 Task: Search one way flight ticket for 3 adults, 3 children in premium economy from Prescott: Prescott Municipal Airport (ernest A. Love Field) to Greensboro: Piedmont Triad International Airport on 5-1-2023. Choice of flights is Frontier. Number of bags: 1 carry on bag. Price is upto 108000. Outbound departure time preference is 20:00.
Action: Mouse moved to (206, 187)
Screenshot: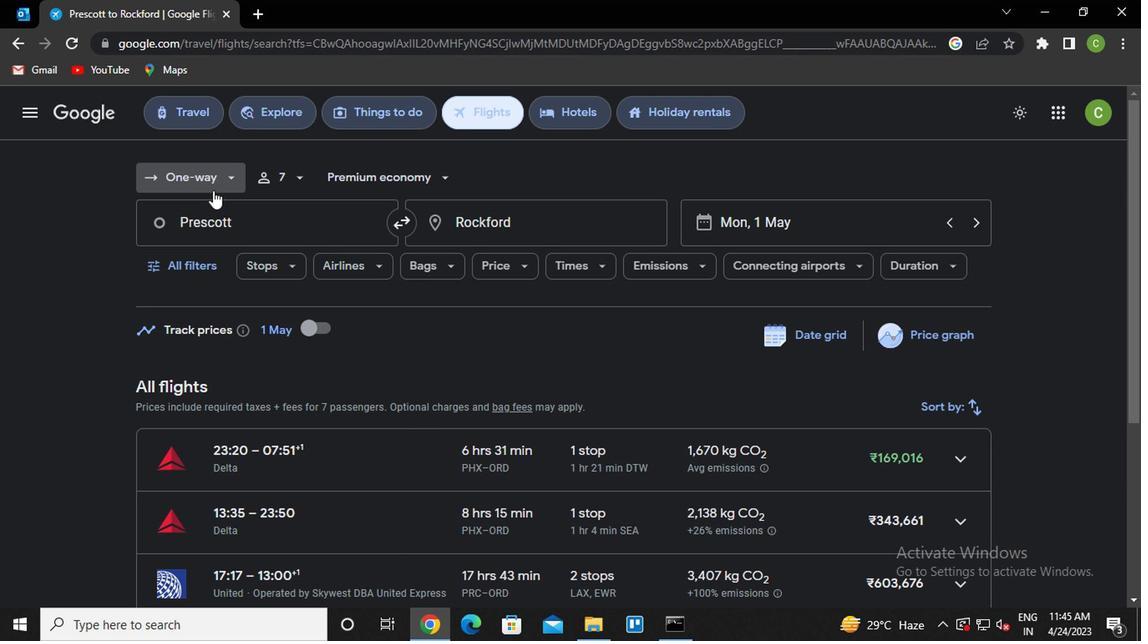 
Action: Mouse pressed left at (206, 187)
Screenshot: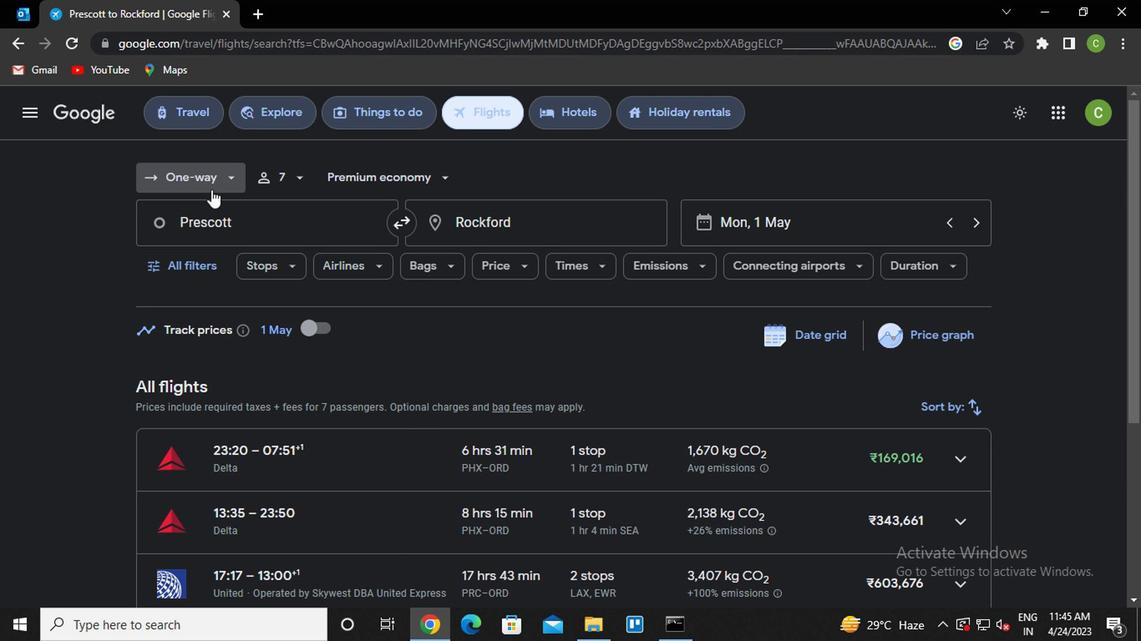 
Action: Mouse moved to (199, 252)
Screenshot: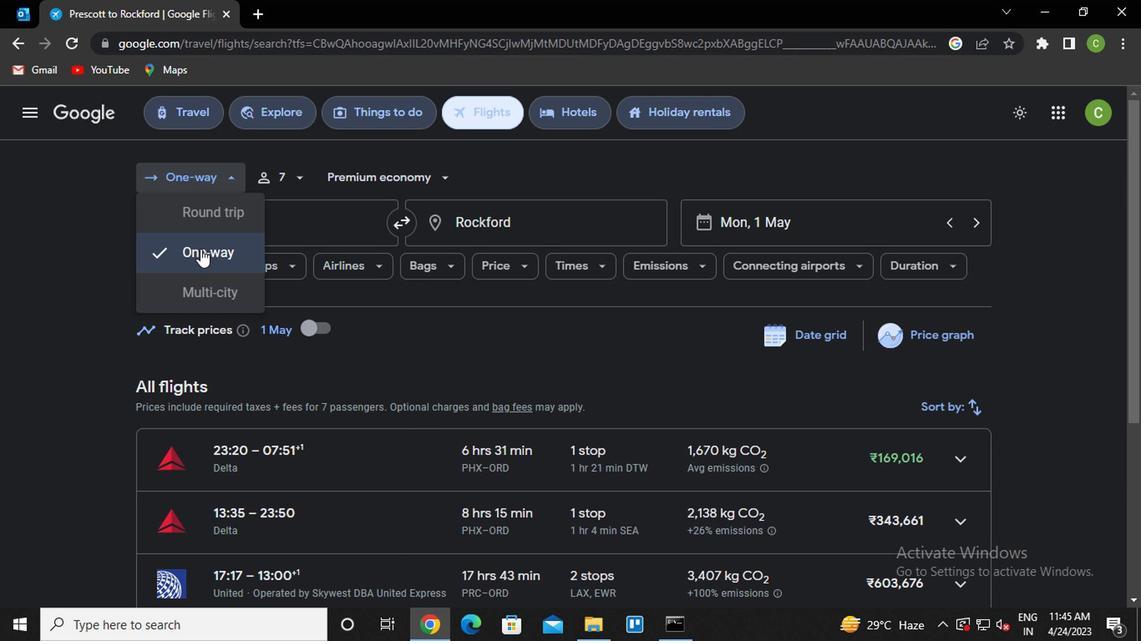 
Action: Mouse pressed left at (199, 252)
Screenshot: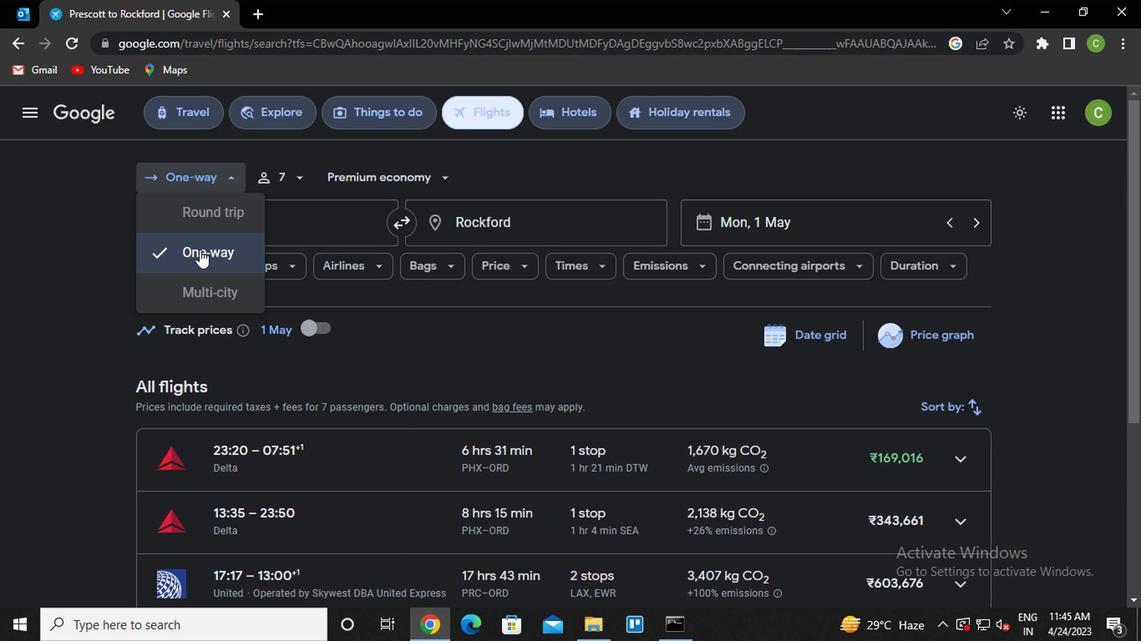 
Action: Mouse moved to (284, 183)
Screenshot: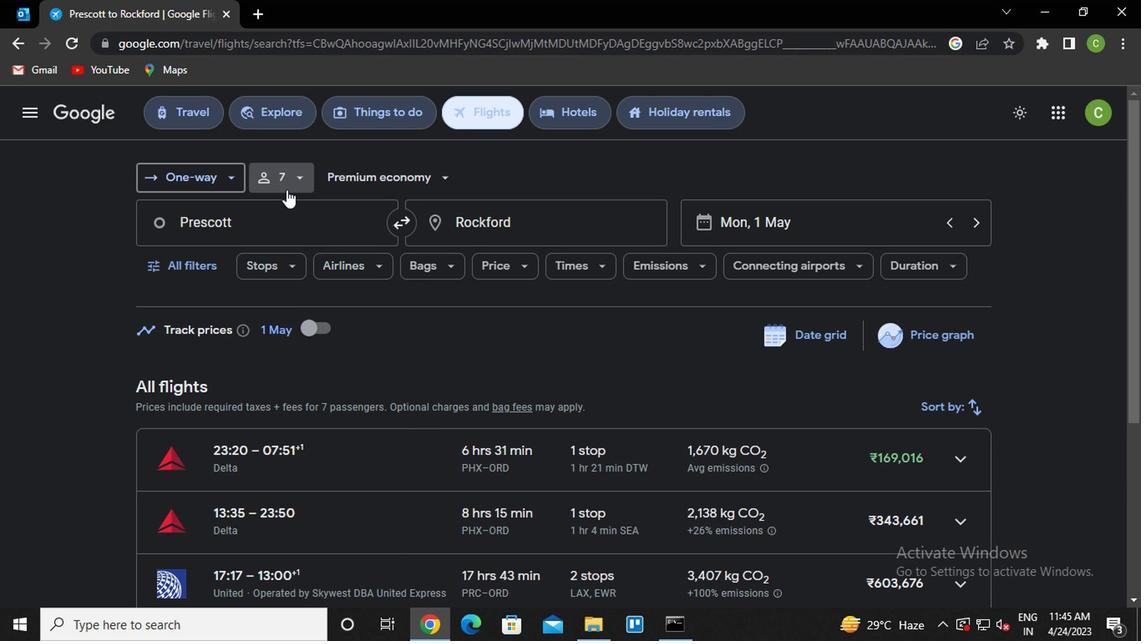 
Action: Mouse pressed left at (284, 183)
Screenshot: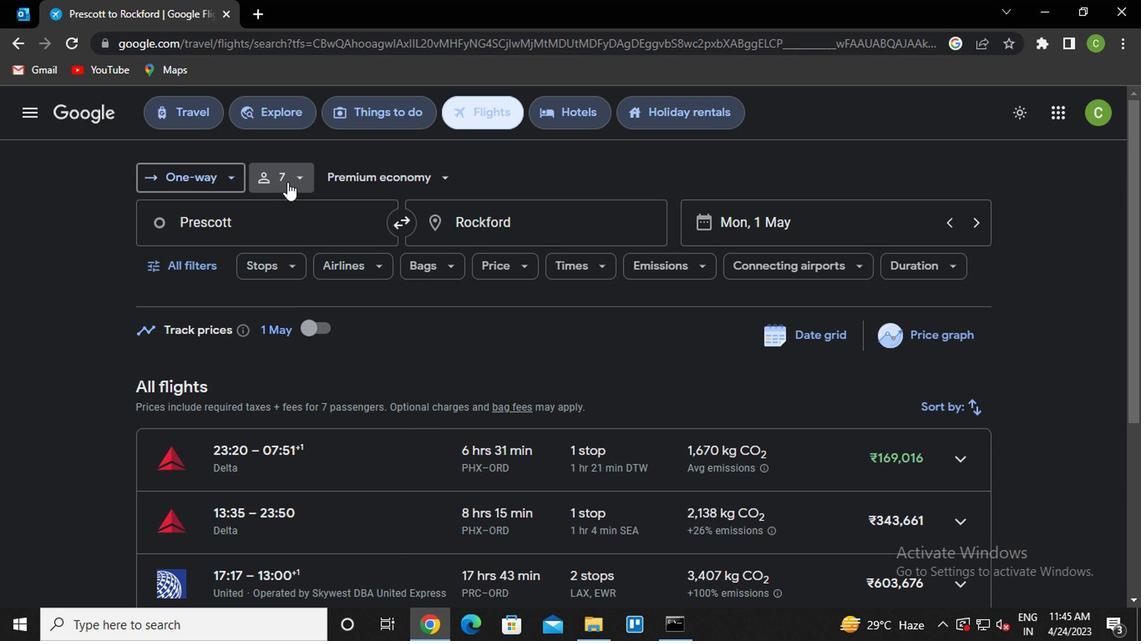 
Action: Mouse moved to (415, 218)
Screenshot: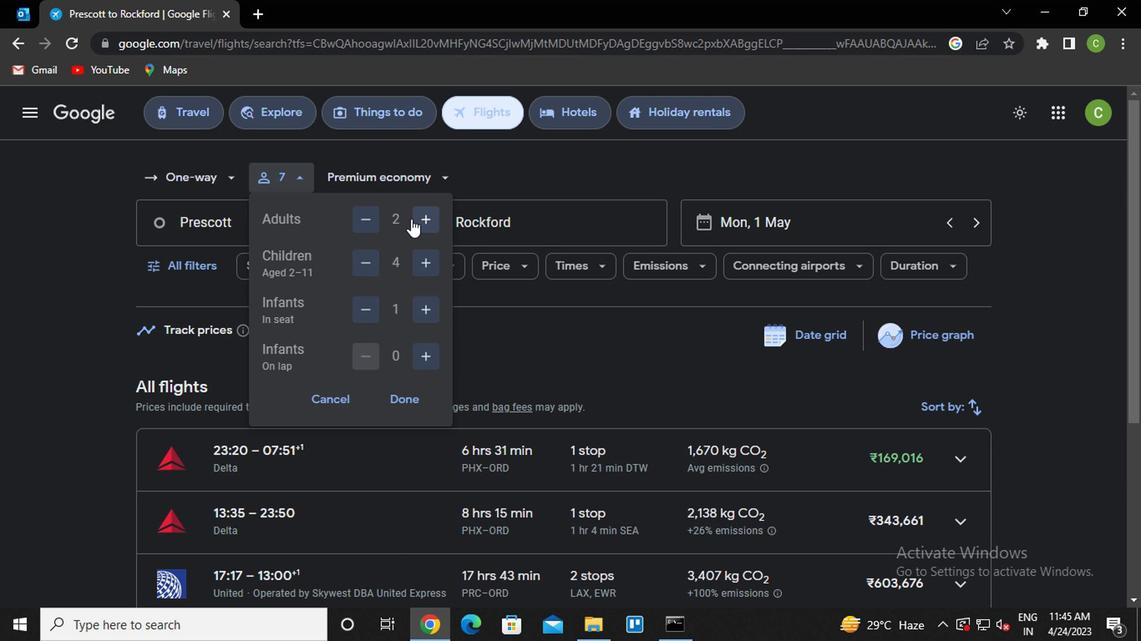 
Action: Mouse pressed left at (415, 218)
Screenshot: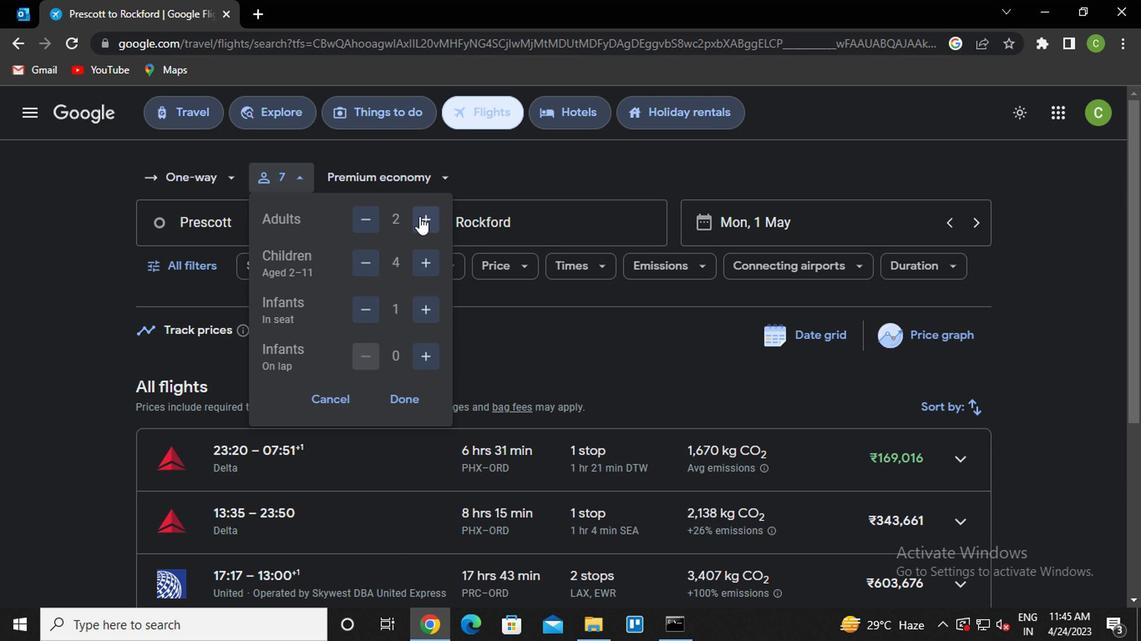 
Action: Mouse moved to (358, 266)
Screenshot: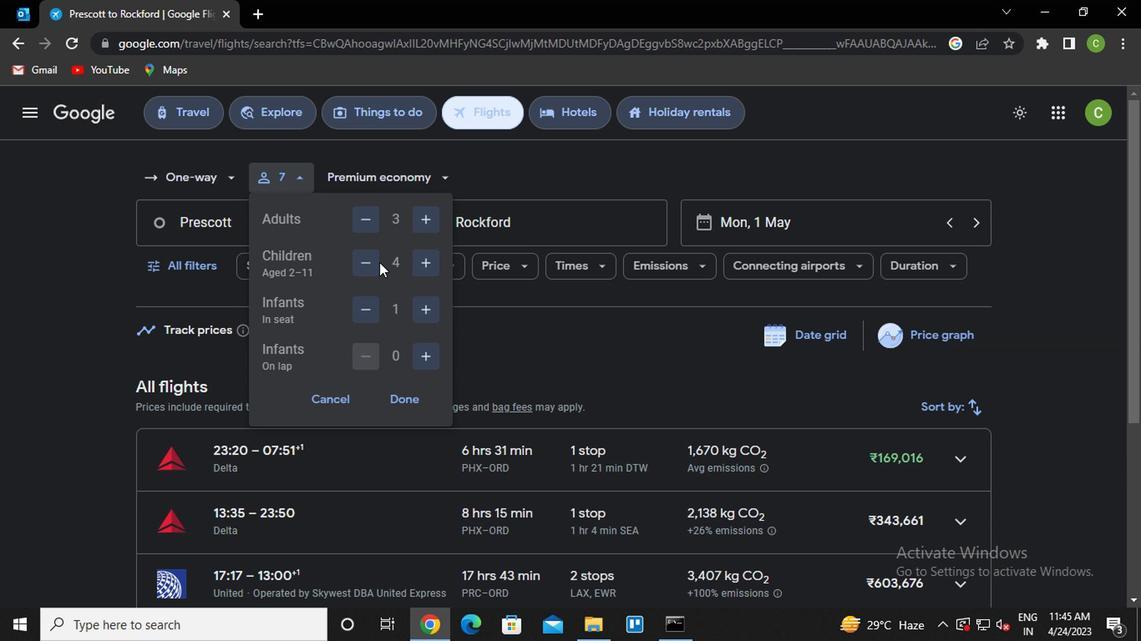 
Action: Mouse pressed left at (358, 266)
Screenshot: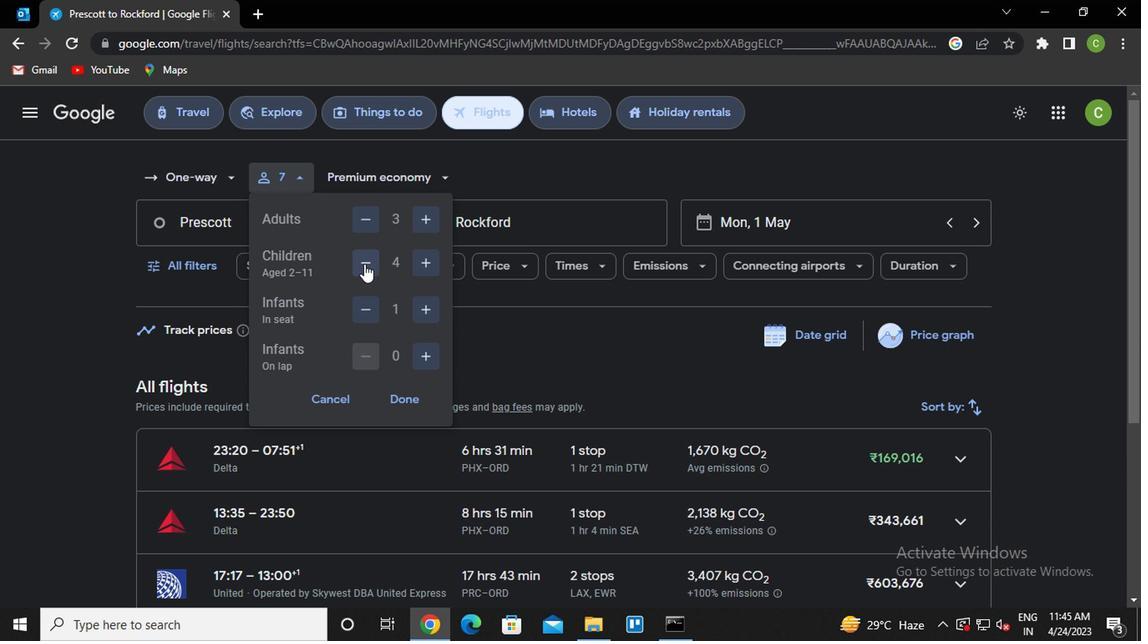 
Action: Mouse moved to (365, 309)
Screenshot: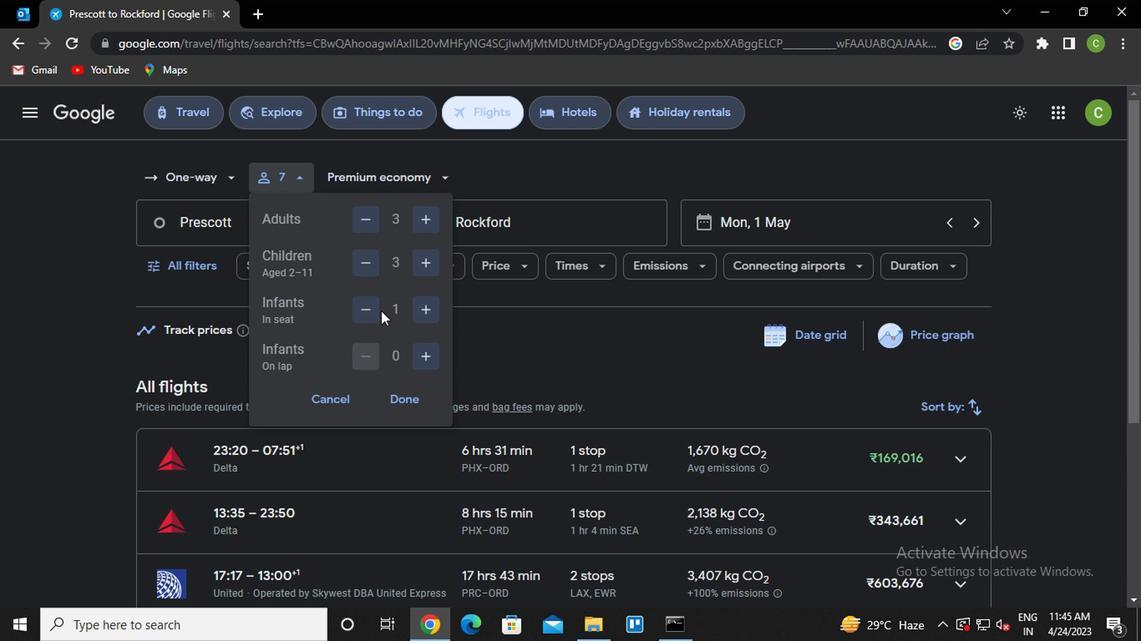 
Action: Mouse pressed left at (365, 309)
Screenshot: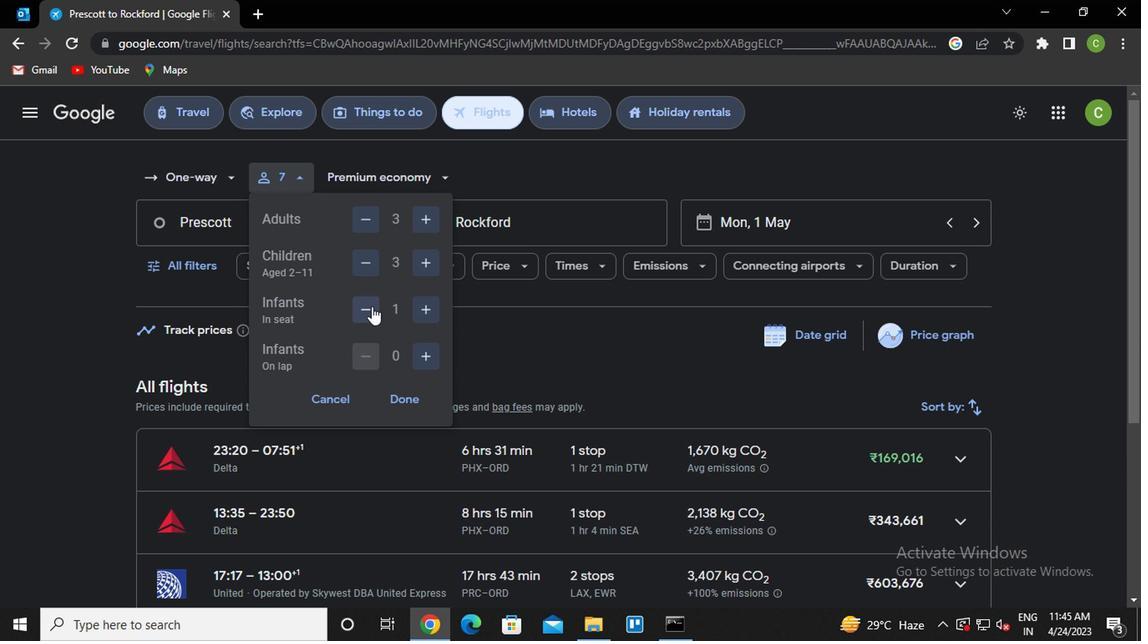 
Action: Mouse moved to (402, 408)
Screenshot: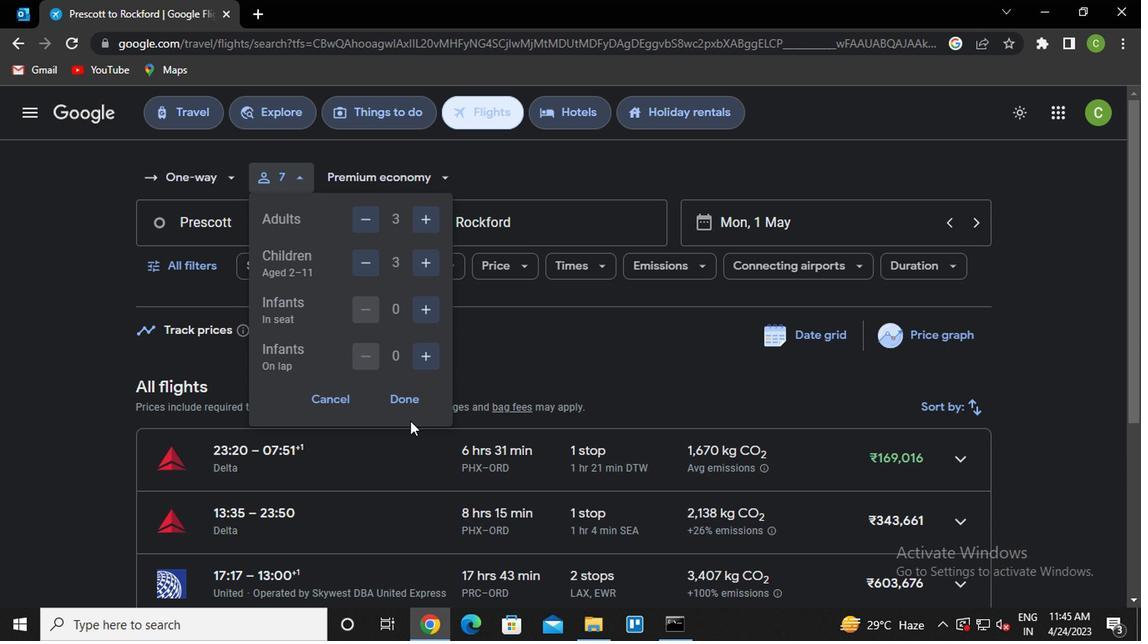 
Action: Mouse pressed left at (402, 408)
Screenshot: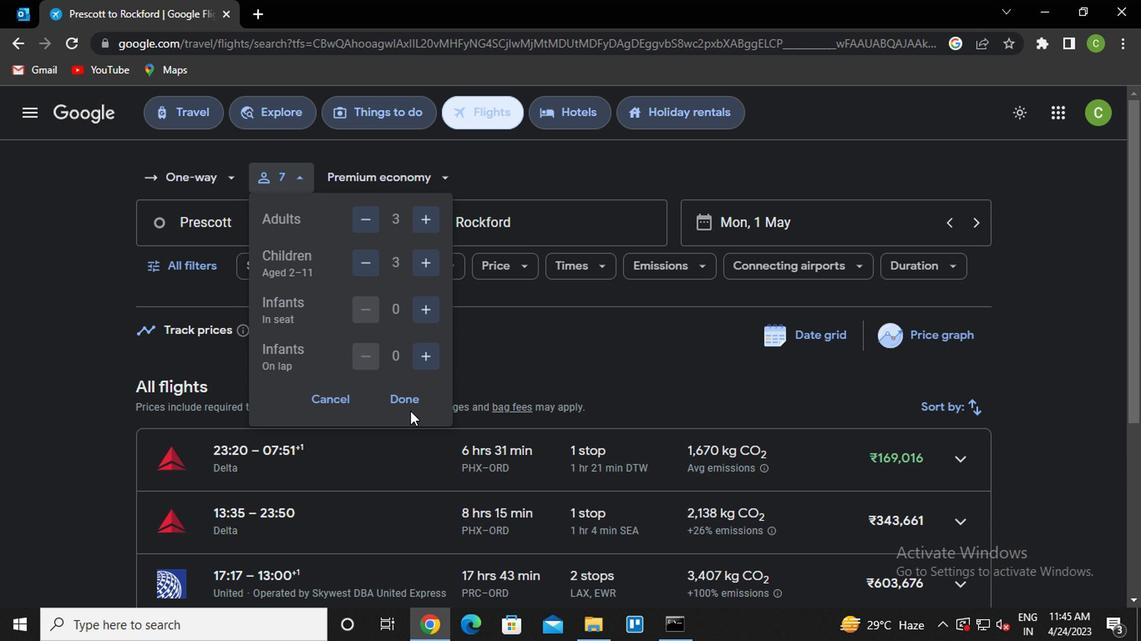 
Action: Mouse moved to (382, 187)
Screenshot: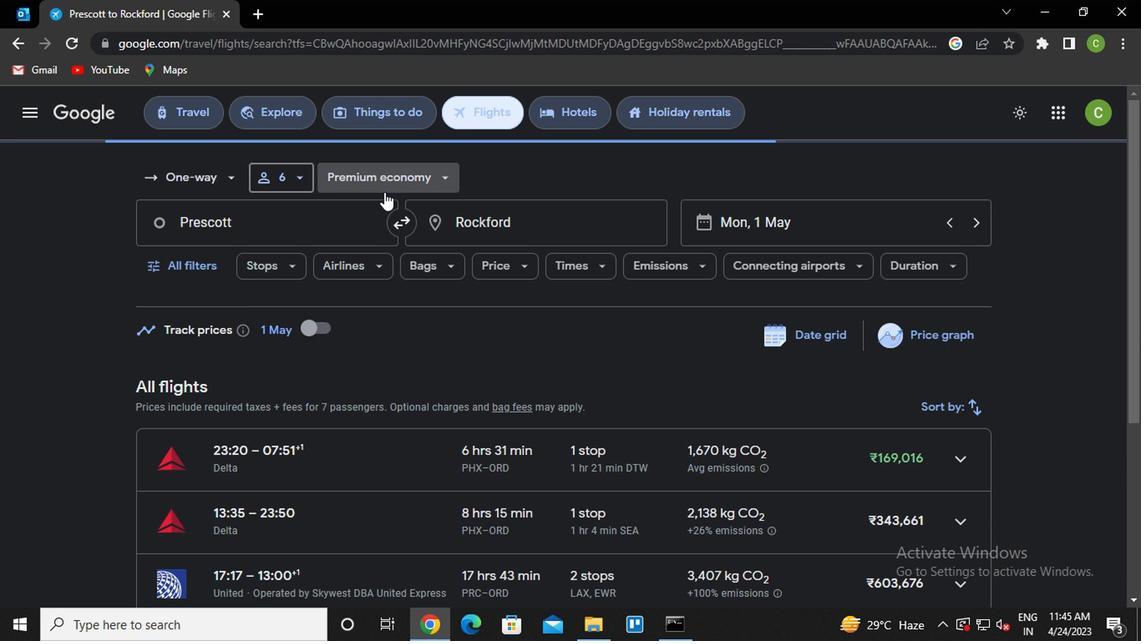 
Action: Mouse pressed left at (382, 187)
Screenshot: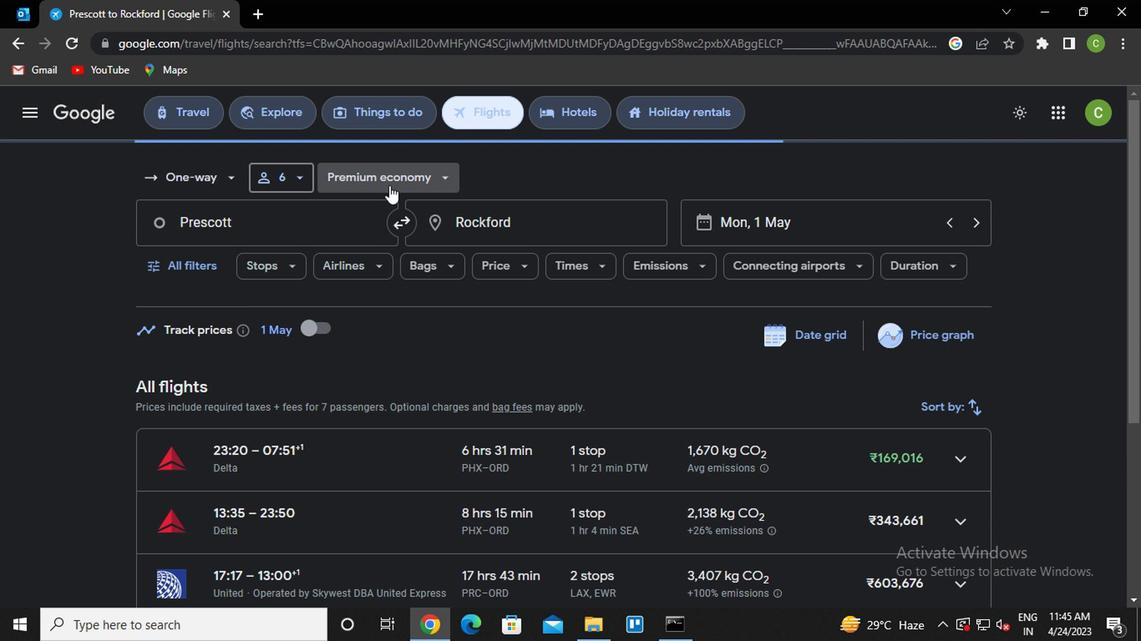 
Action: Mouse moved to (406, 249)
Screenshot: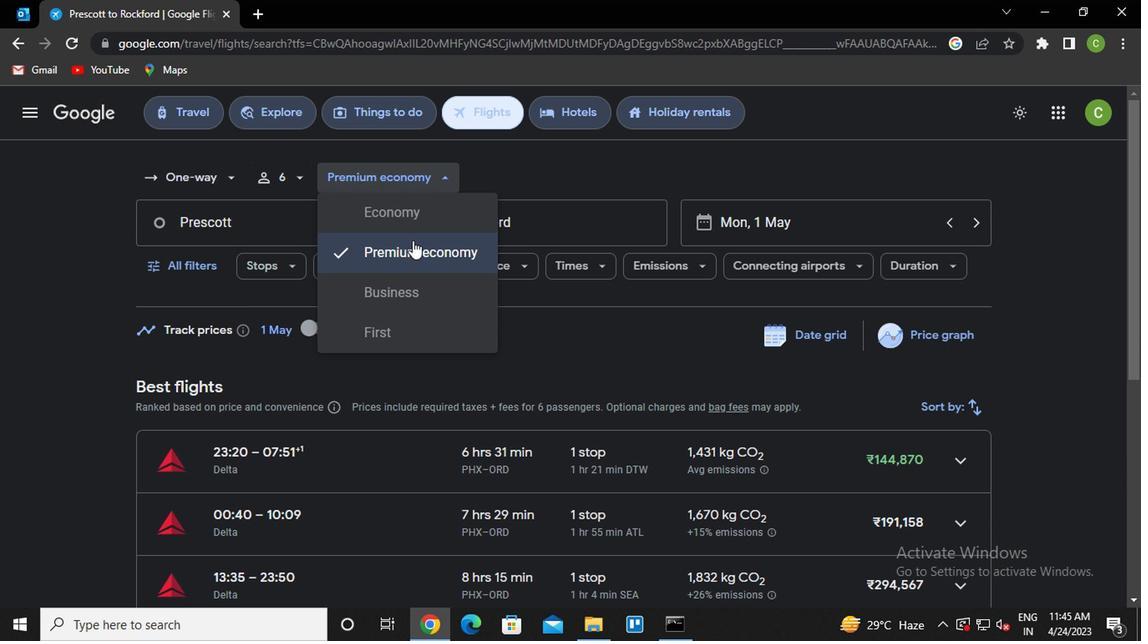 
Action: Mouse pressed left at (406, 249)
Screenshot: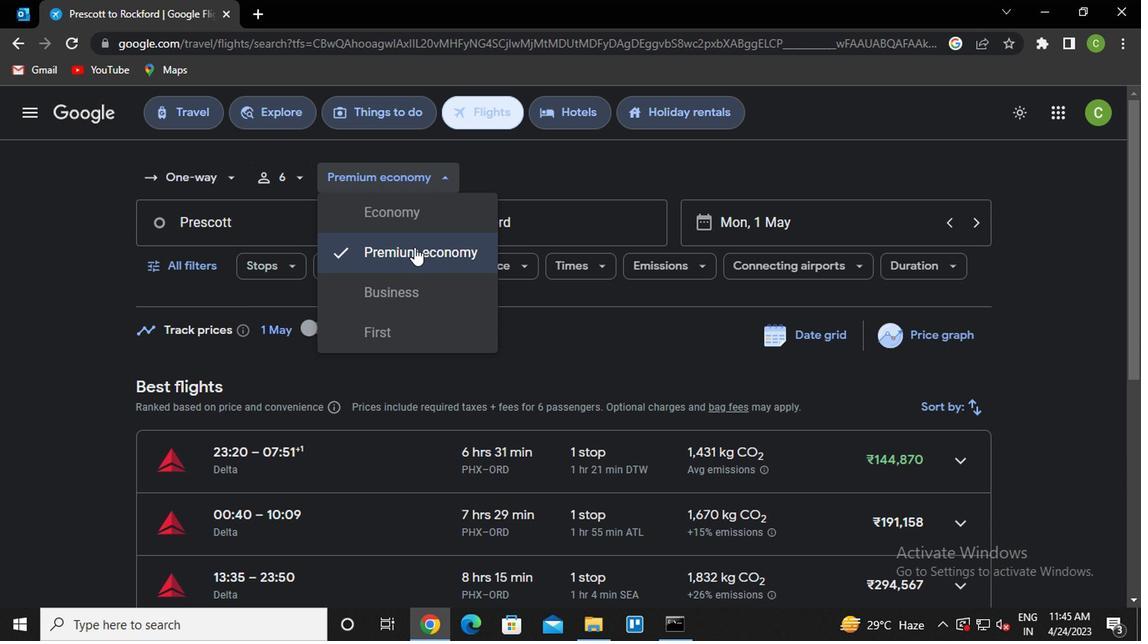 
Action: Mouse moved to (253, 234)
Screenshot: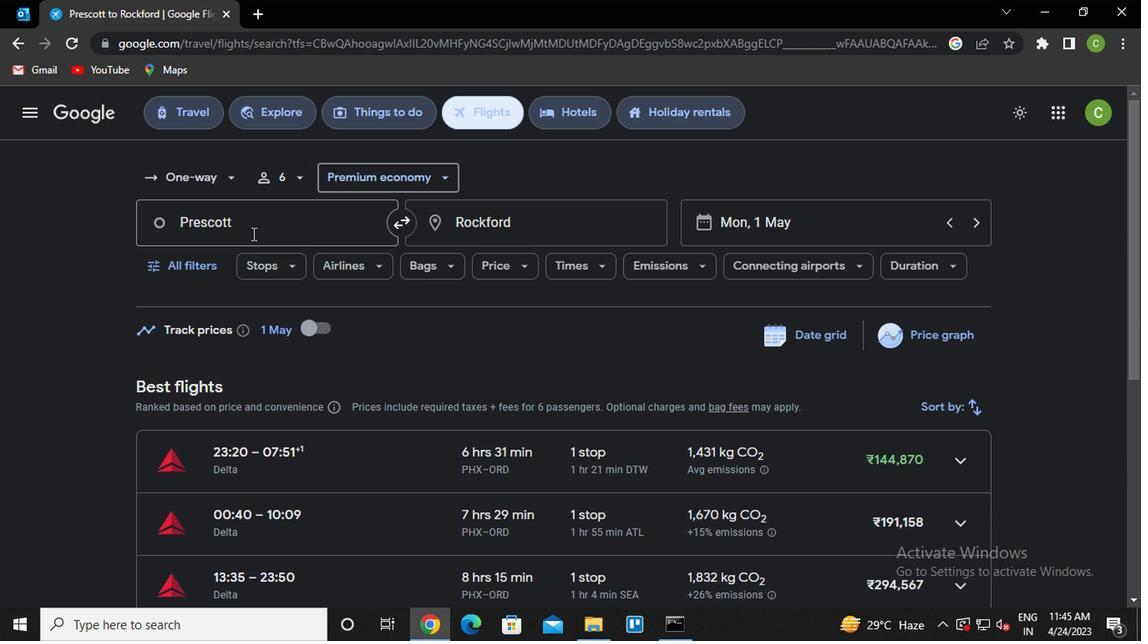 
Action: Mouse pressed left at (253, 234)
Screenshot: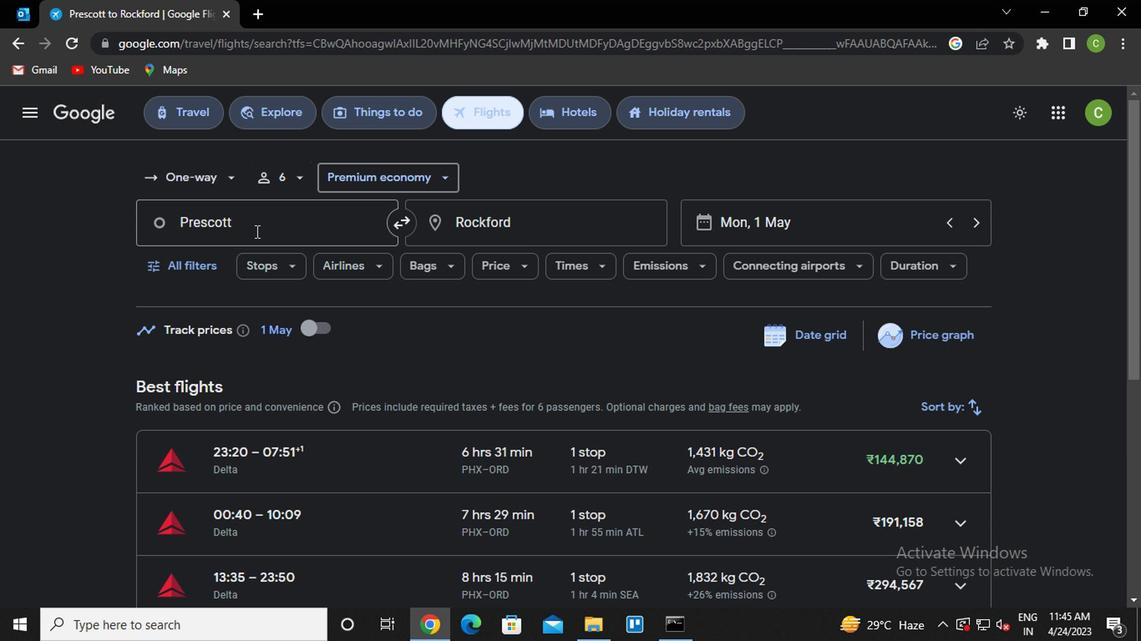 
Action: Key pressed <Key.caps_lock>p<Key.caps_lock>rescott<Key.space>muni<Key.backspace><Key.backspace><Key.backspace><Key.backspace><Key.backspace><Key.enter>
Screenshot: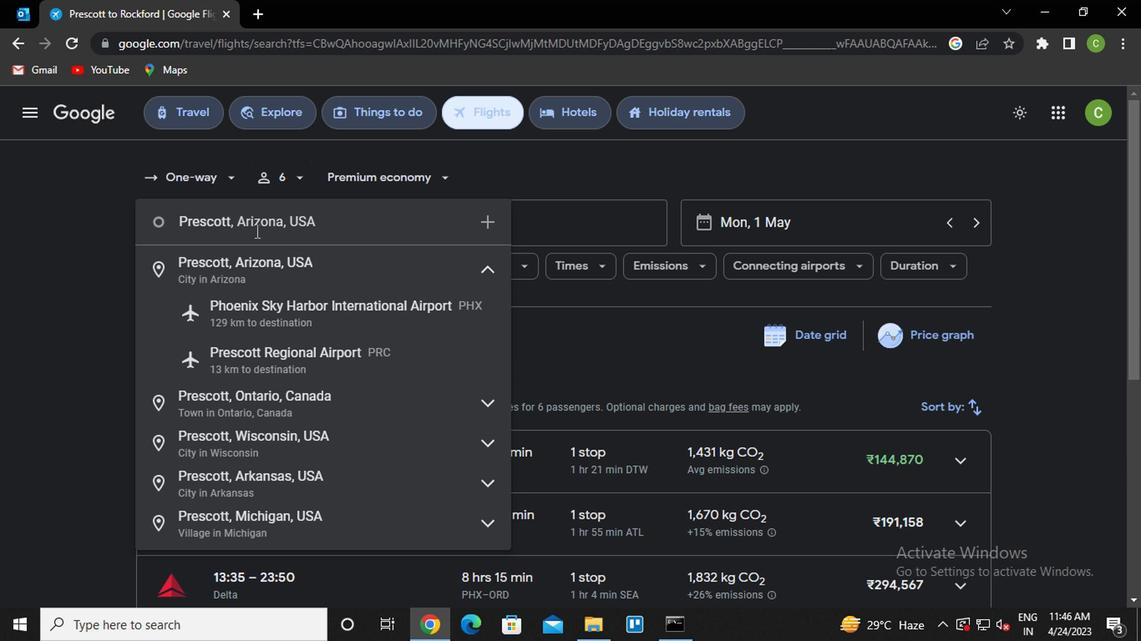 
Action: Mouse moved to (511, 228)
Screenshot: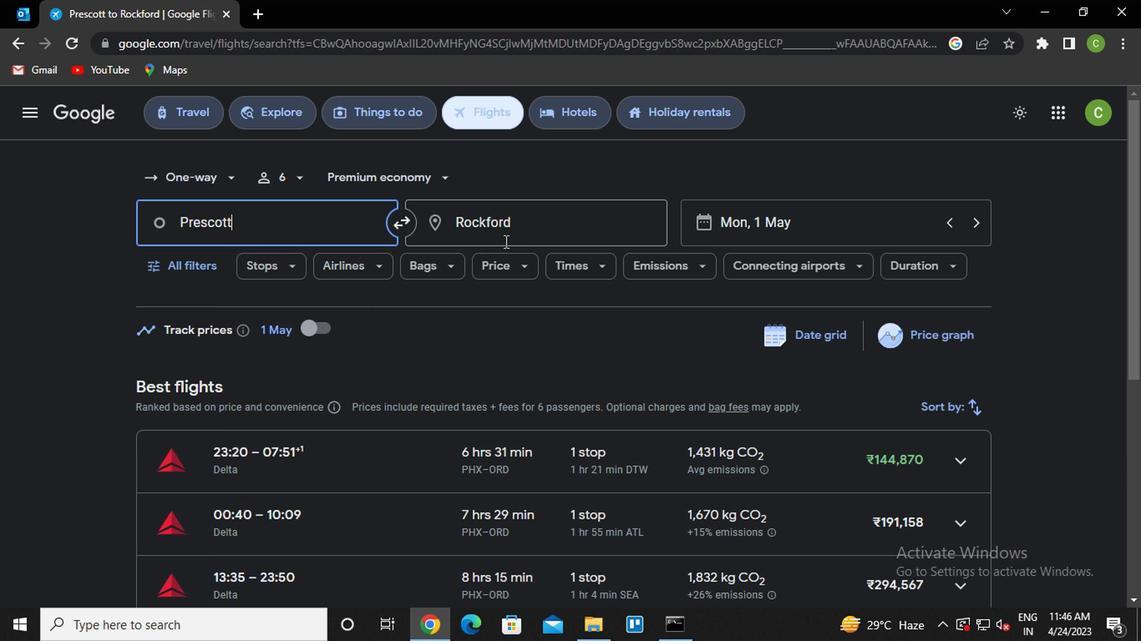 
Action: Mouse pressed left at (511, 228)
Screenshot: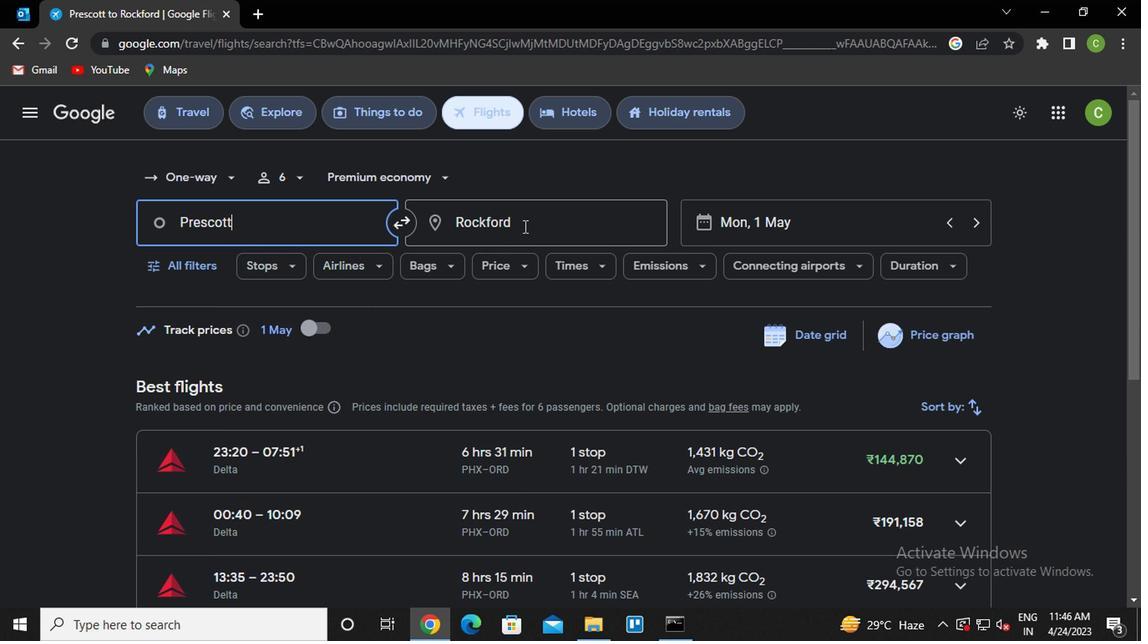 
Action: Key pressed greenboro<Key.down><Key.enter>
Screenshot: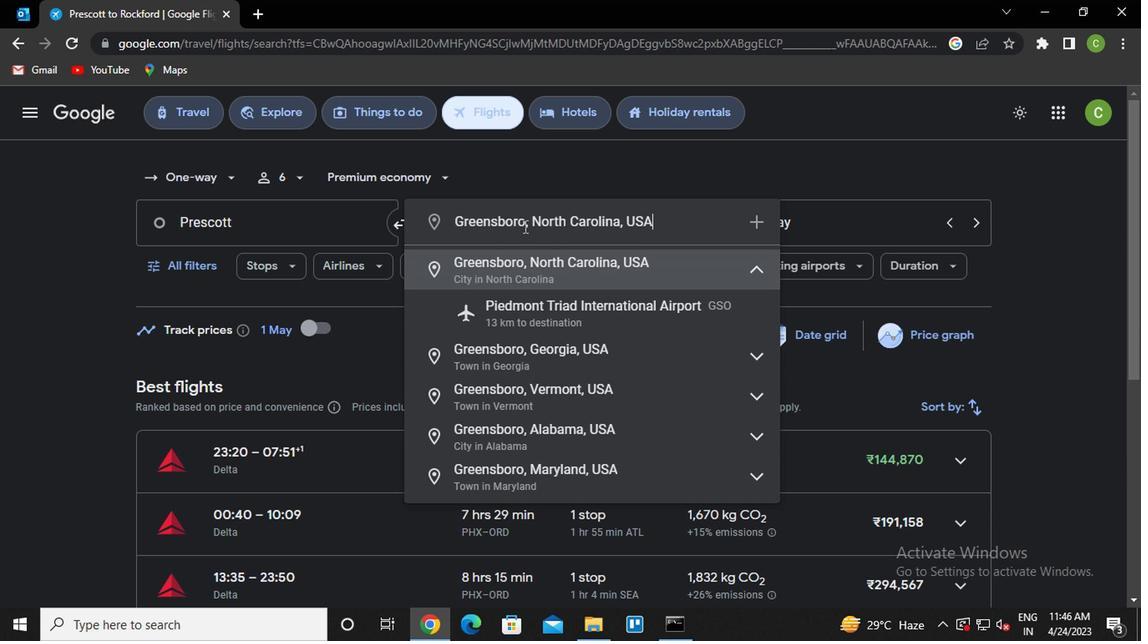 
Action: Mouse moved to (776, 222)
Screenshot: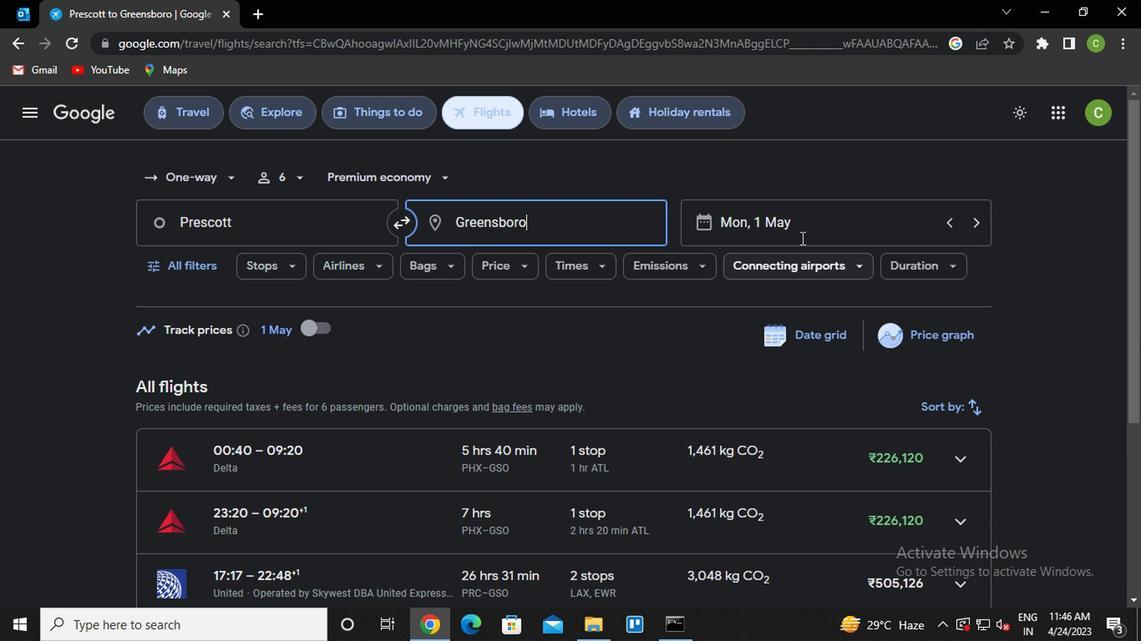 
Action: Mouse pressed left at (776, 222)
Screenshot: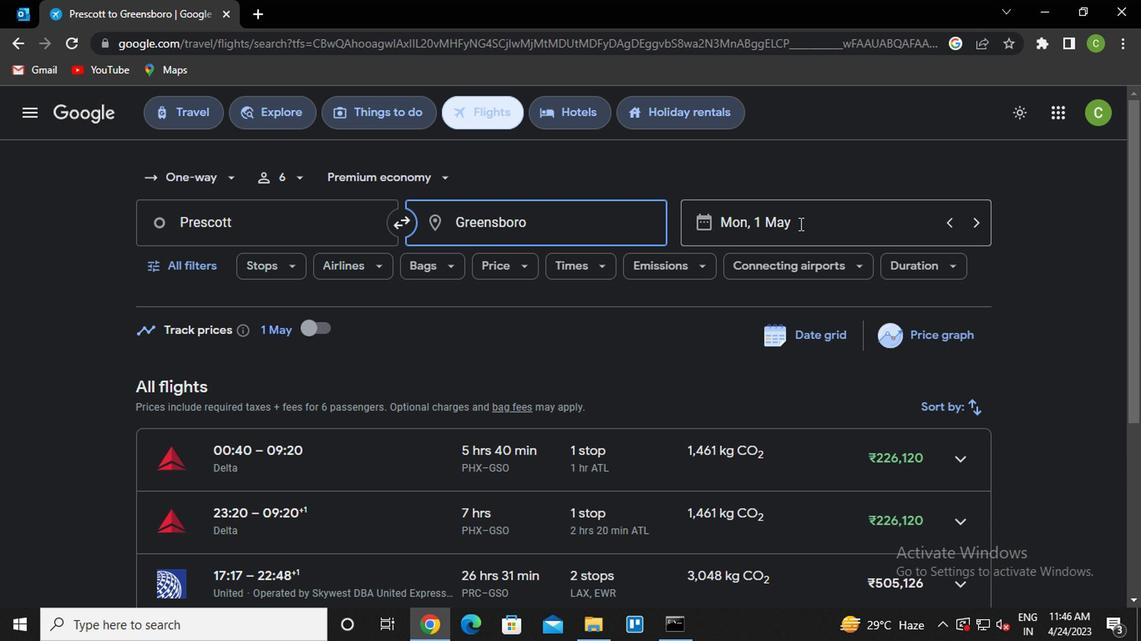
Action: Mouse moved to (731, 300)
Screenshot: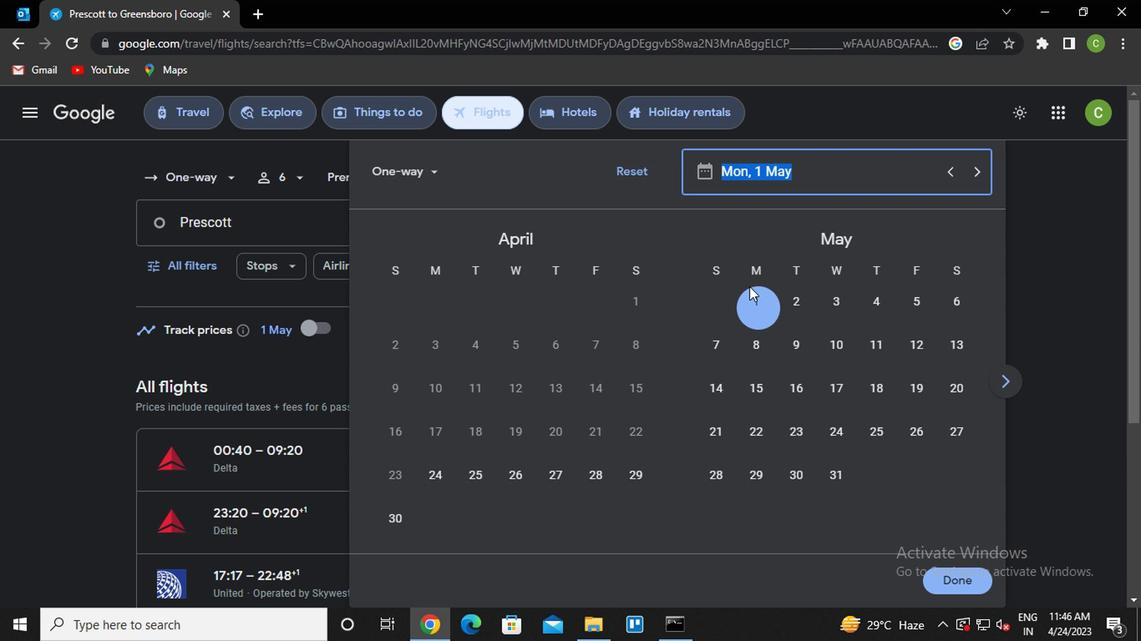 
Action: Mouse pressed left at (731, 300)
Screenshot: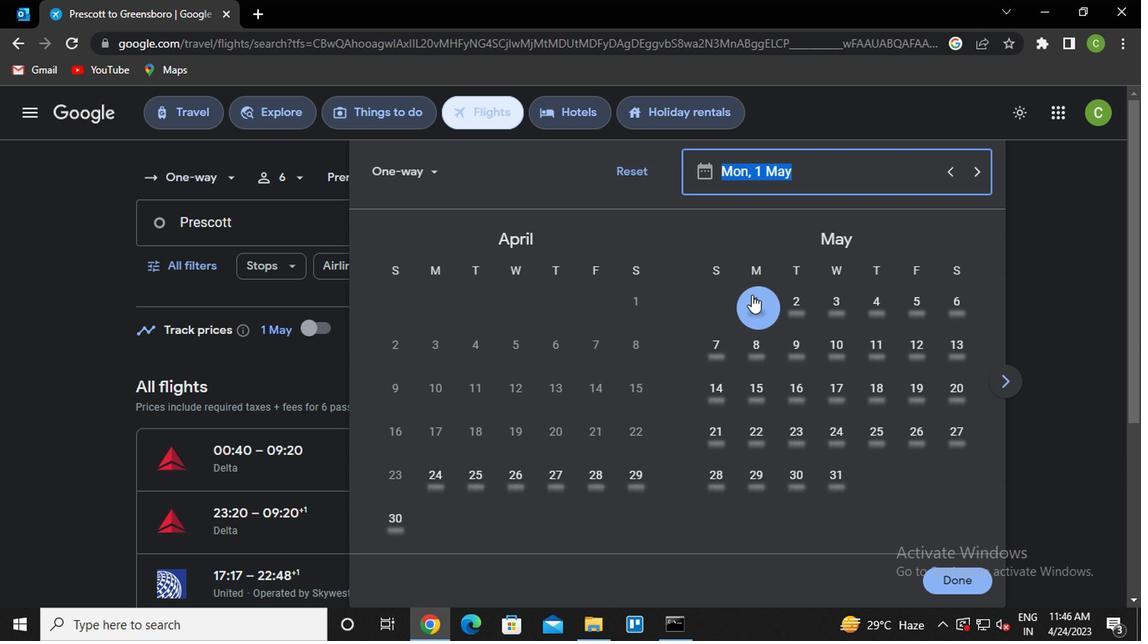 
Action: Mouse moved to (924, 580)
Screenshot: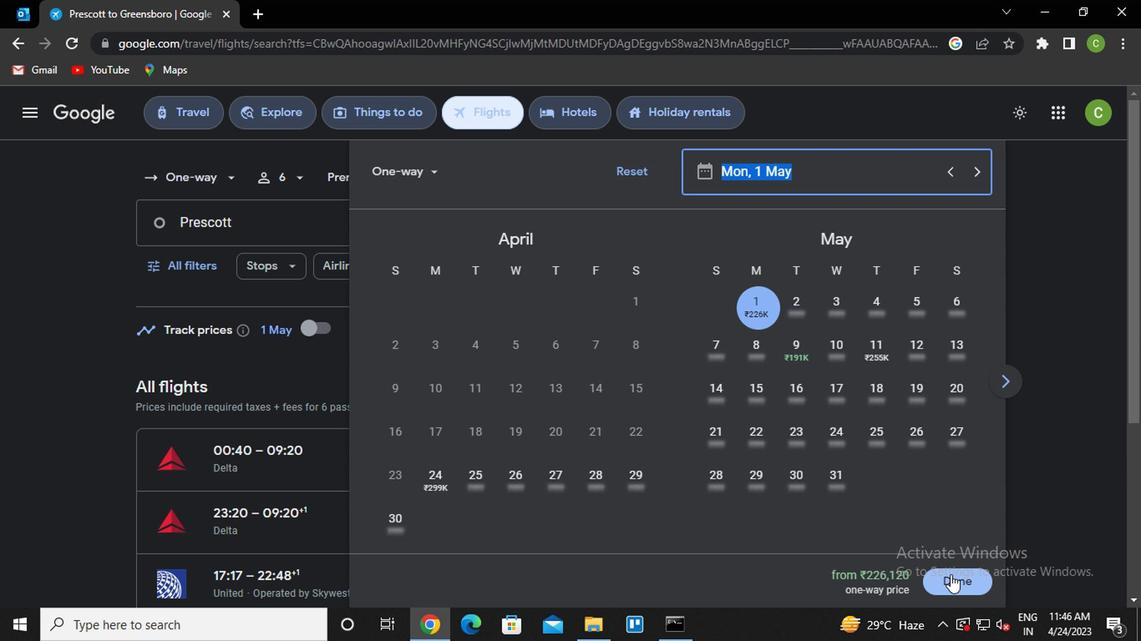 
Action: Mouse pressed left at (924, 580)
Screenshot: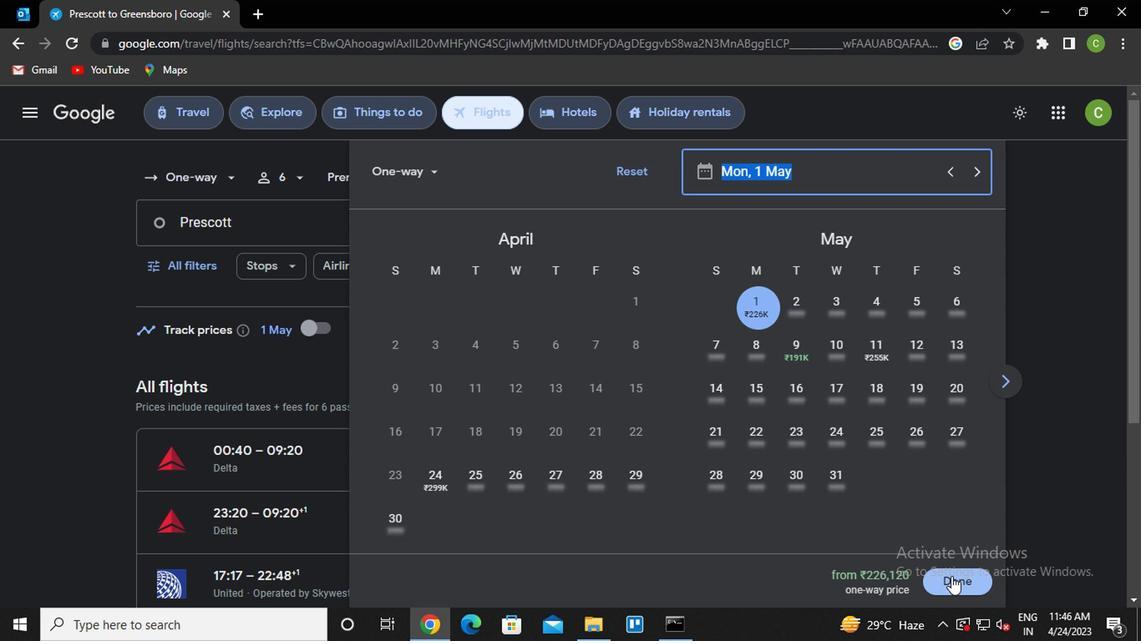
Action: Mouse moved to (161, 263)
Screenshot: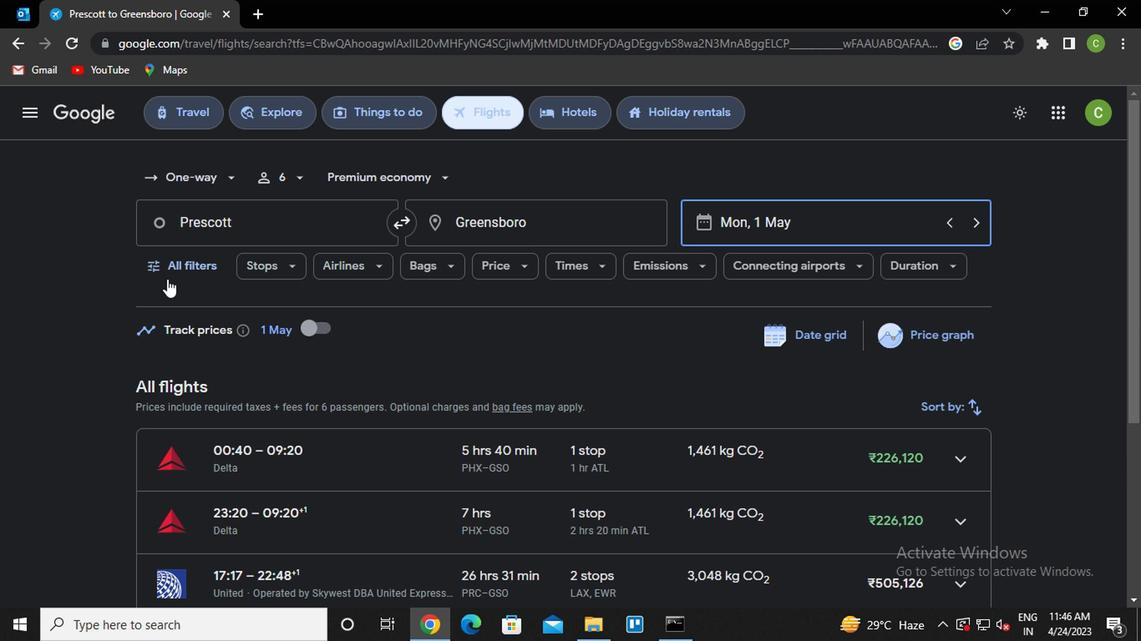 
Action: Mouse pressed left at (161, 263)
Screenshot: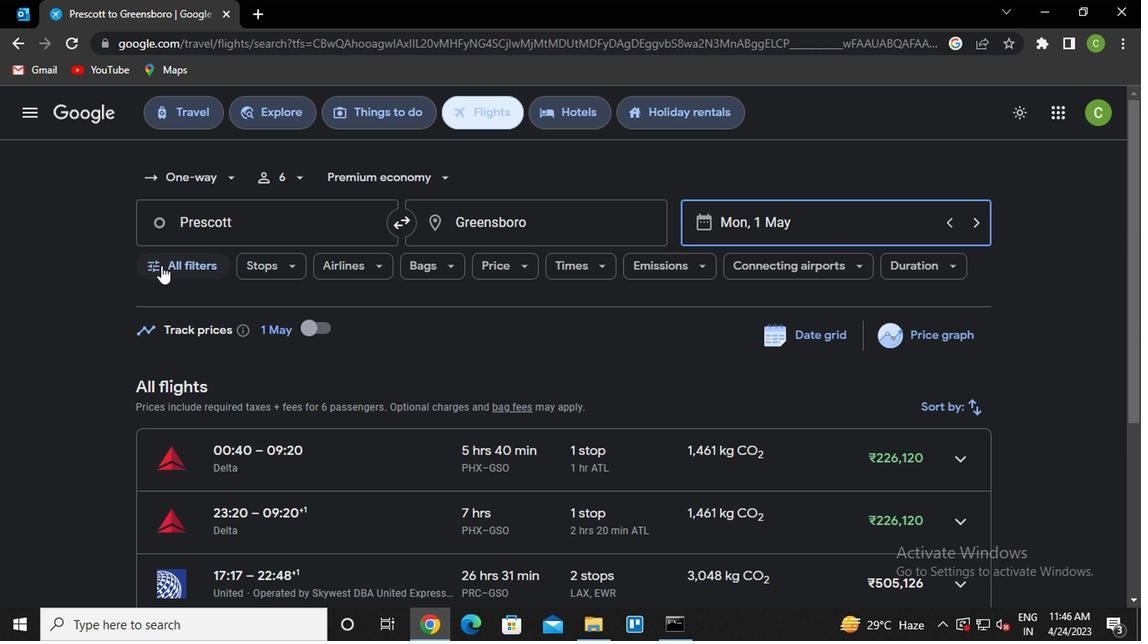 
Action: Mouse moved to (256, 395)
Screenshot: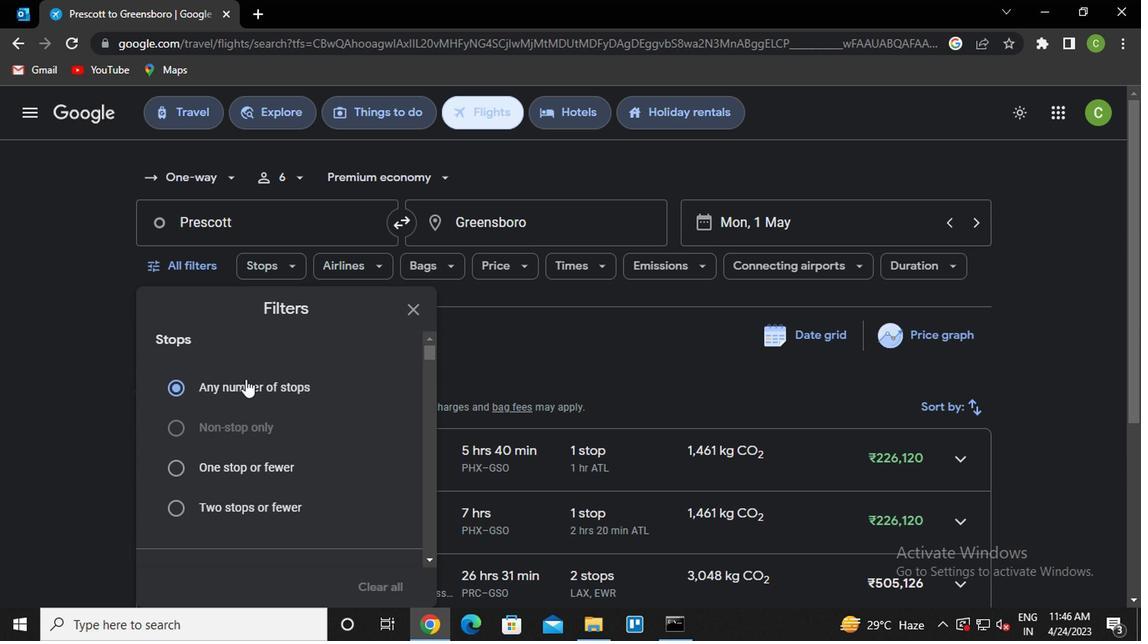 
Action: Mouse scrolled (256, 394) with delta (0, -1)
Screenshot: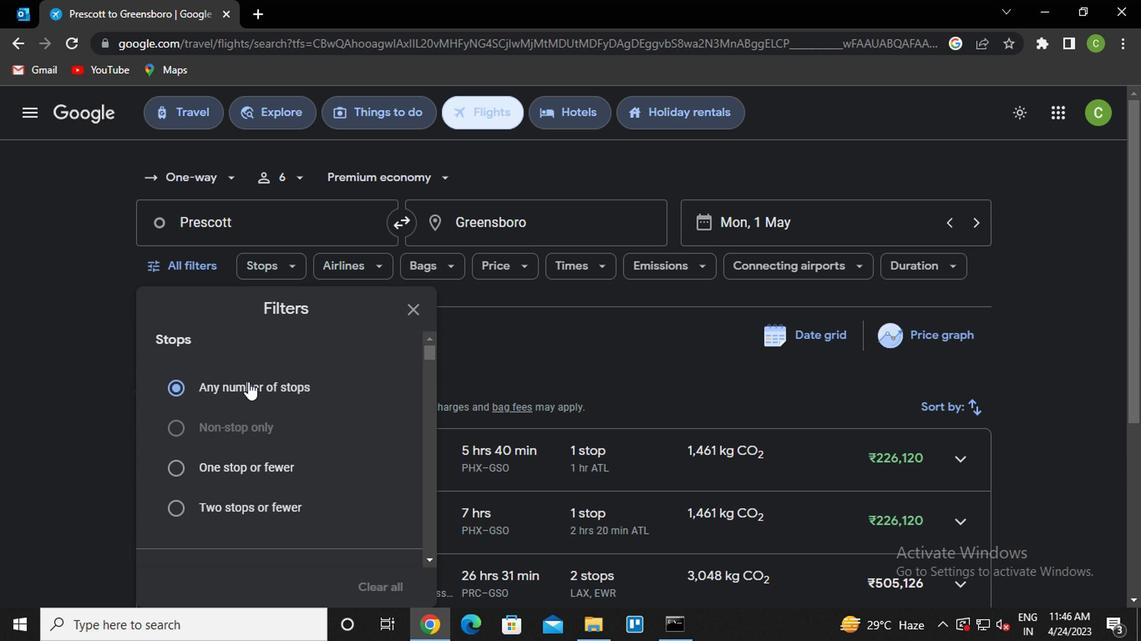 
Action: Mouse moved to (258, 398)
Screenshot: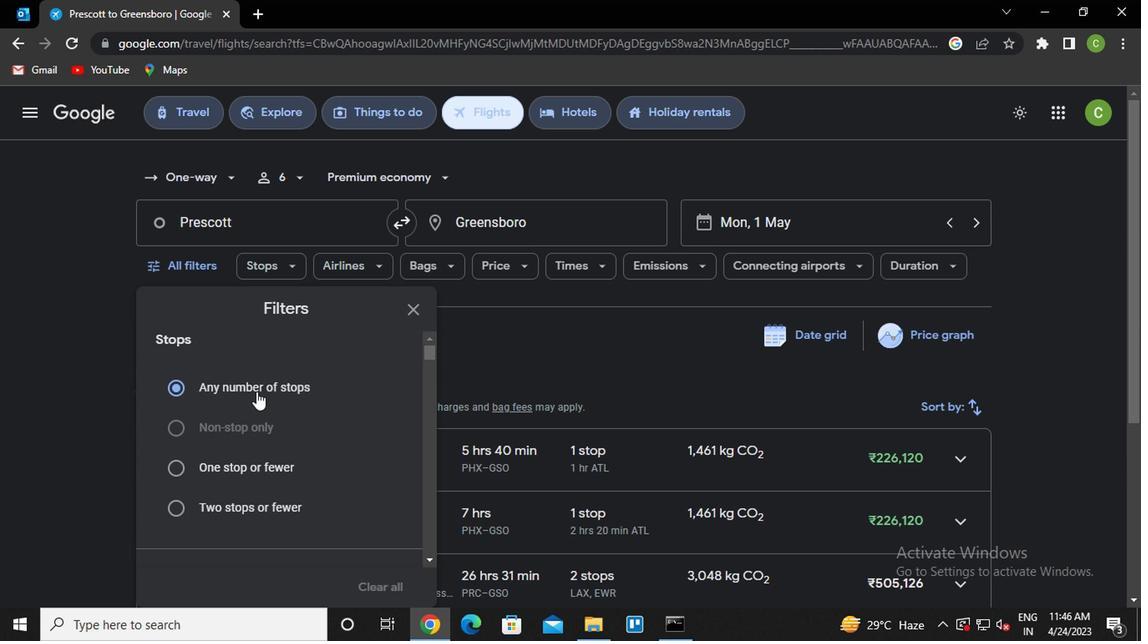 
Action: Mouse scrolled (258, 397) with delta (0, -1)
Screenshot: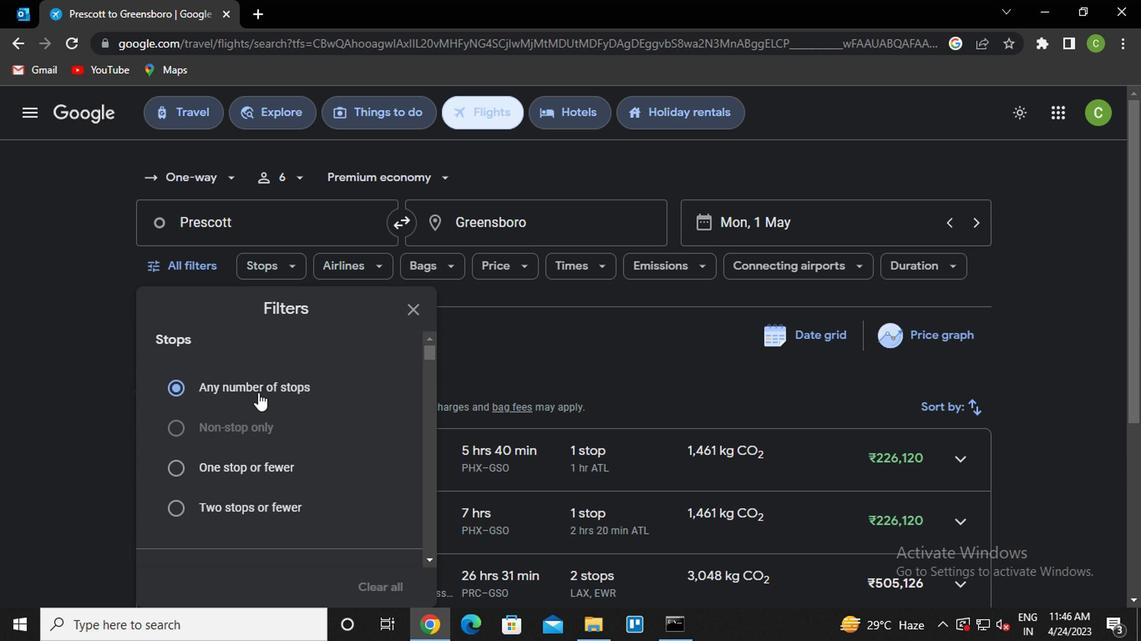 
Action: Mouse scrolled (258, 397) with delta (0, -1)
Screenshot: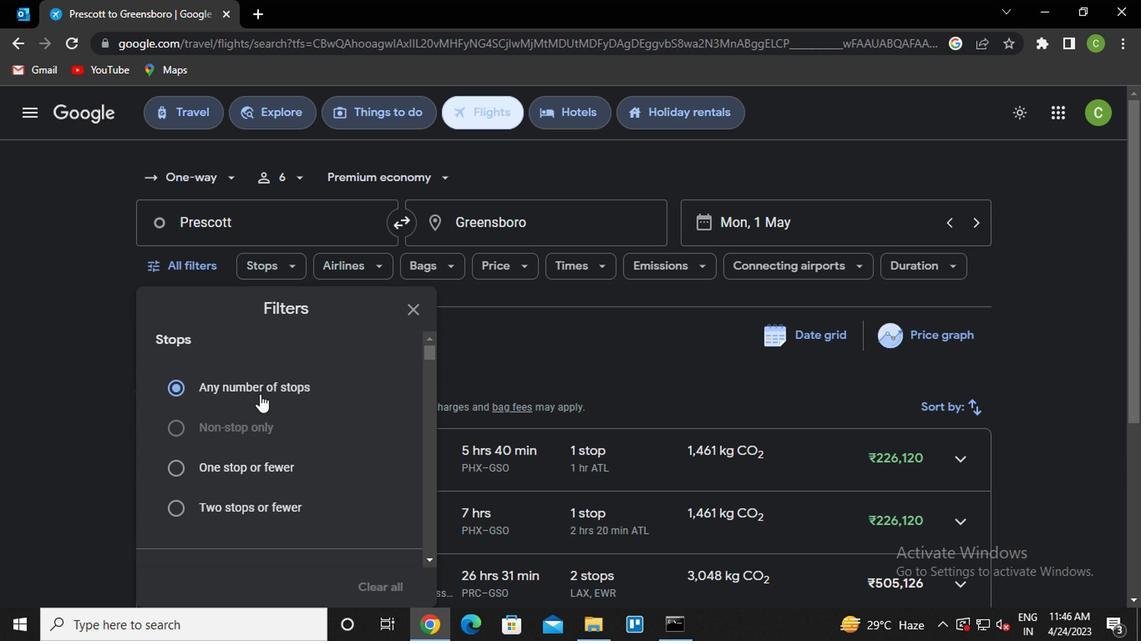 
Action: Mouse moved to (259, 398)
Screenshot: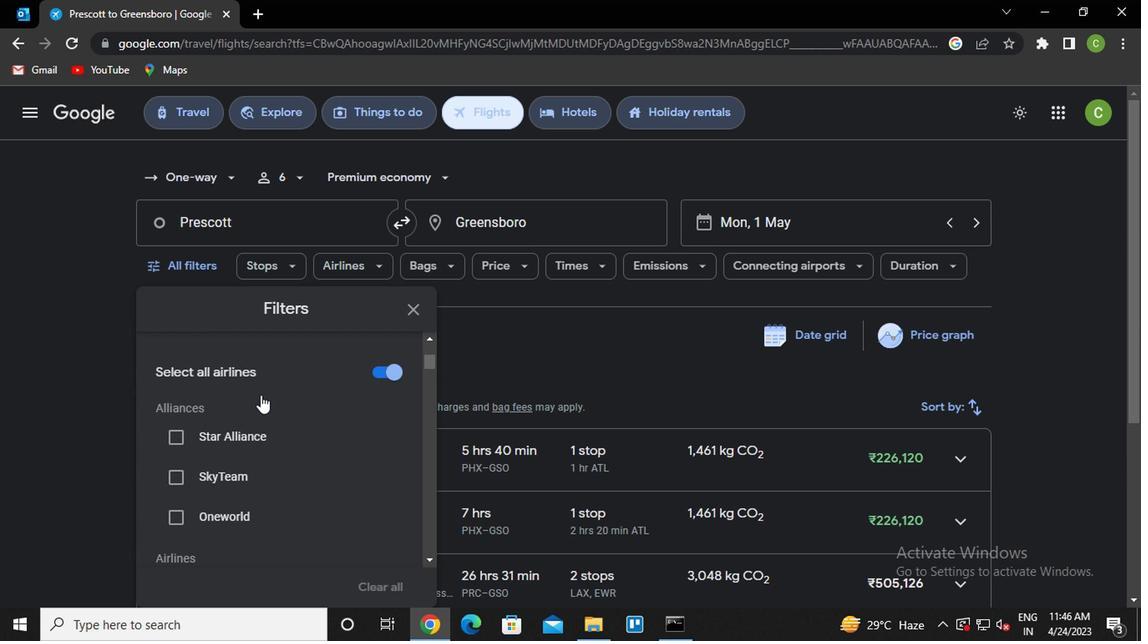 
Action: Mouse scrolled (259, 397) with delta (0, -1)
Screenshot: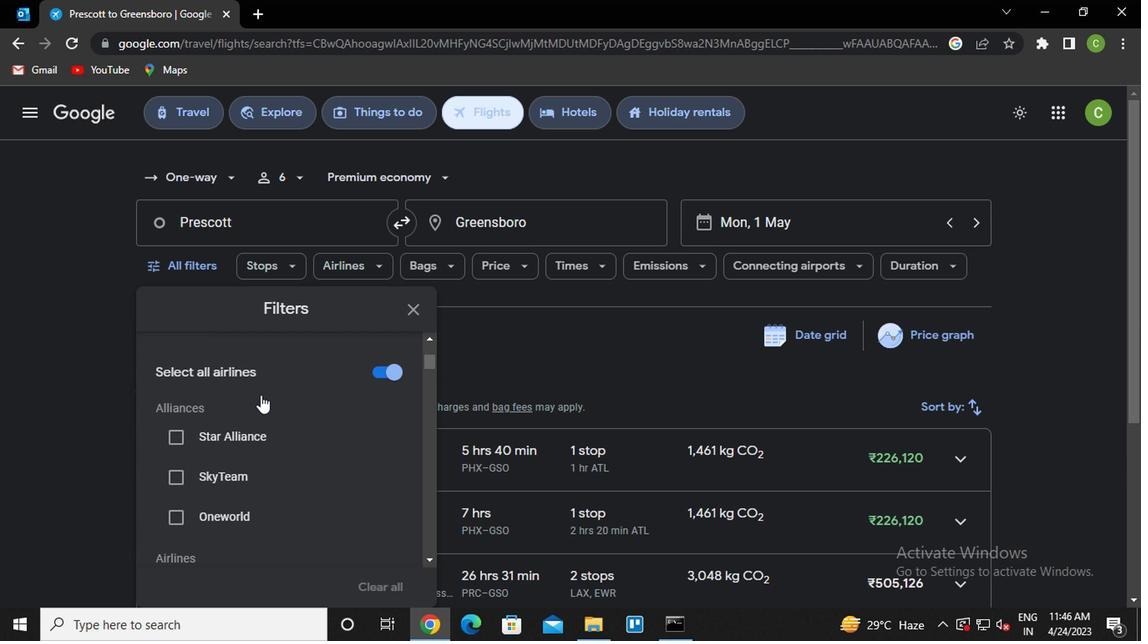 
Action: Mouse scrolled (259, 397) with delta (0, -1)
Screenshot: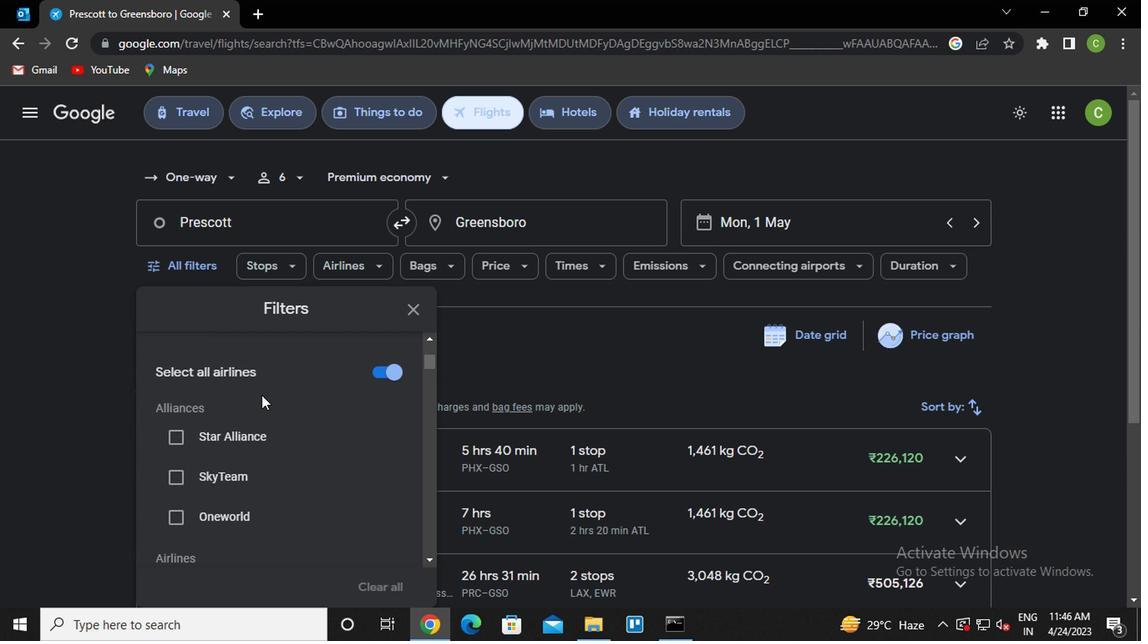 
Action: Mouse scrolled (259, 397) with delta (0, -1)
Screenshot: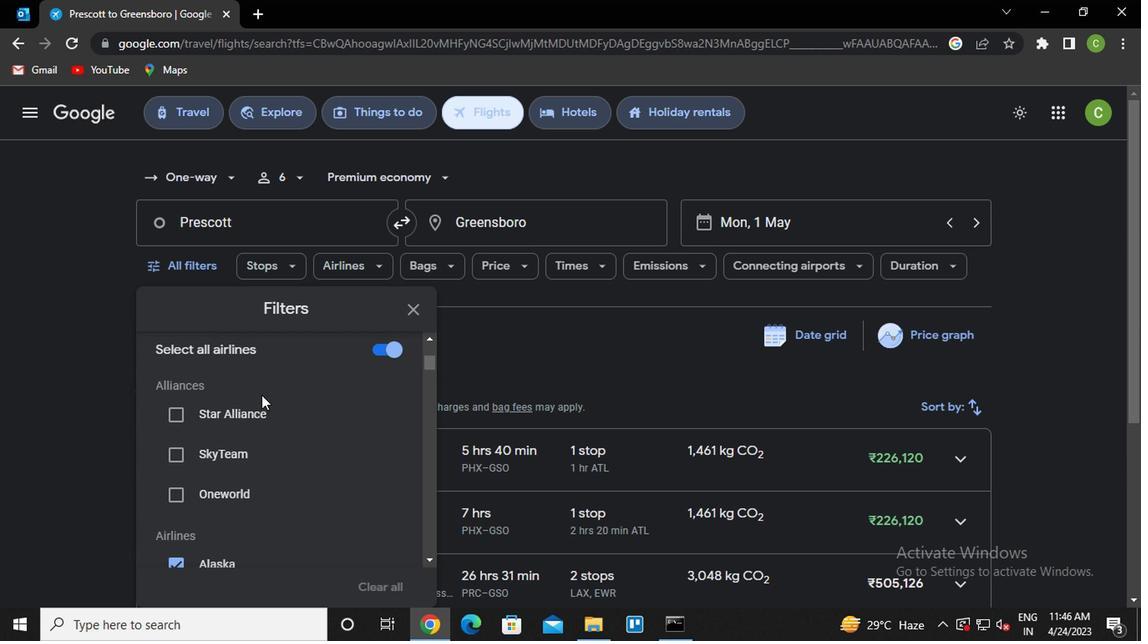 
Action: Mouse moved to (257, 409)
Screenshot: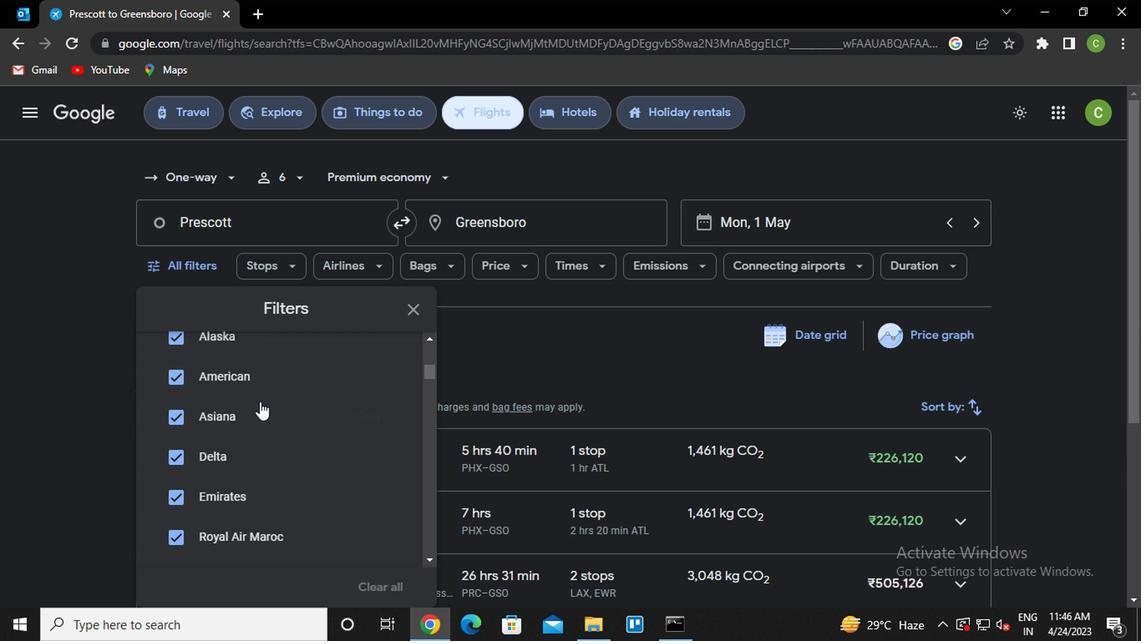 
Action: Mouse scrolled (257, 408) with delta (0, 0)
Screenshot: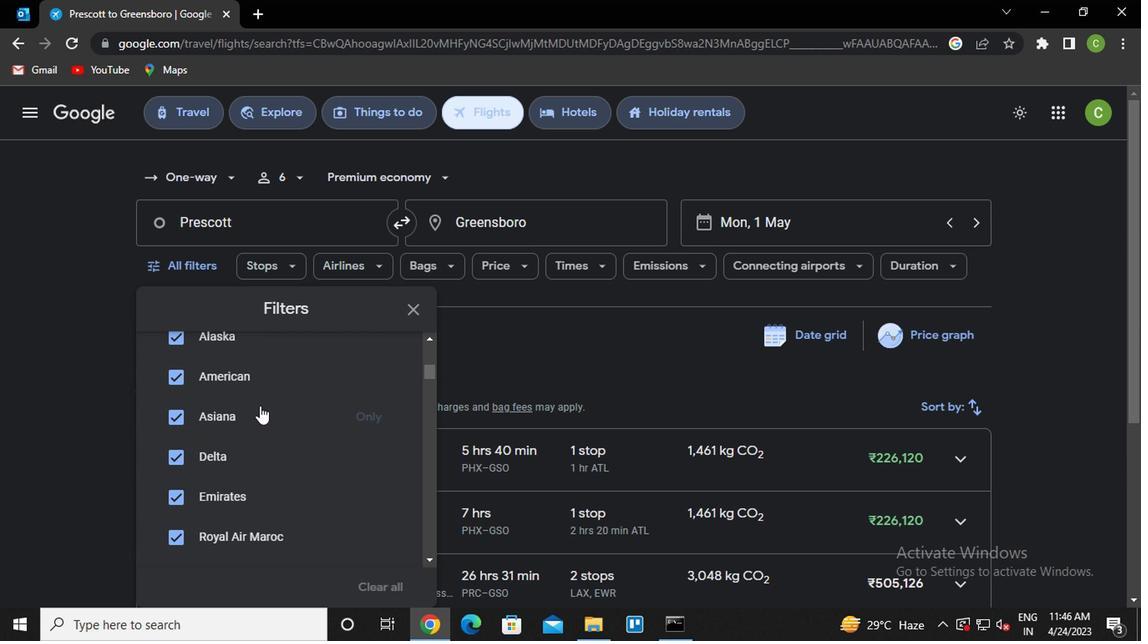 
Action: Mouse scrolled (257, 408) with delta (0, 0)
Screenshot: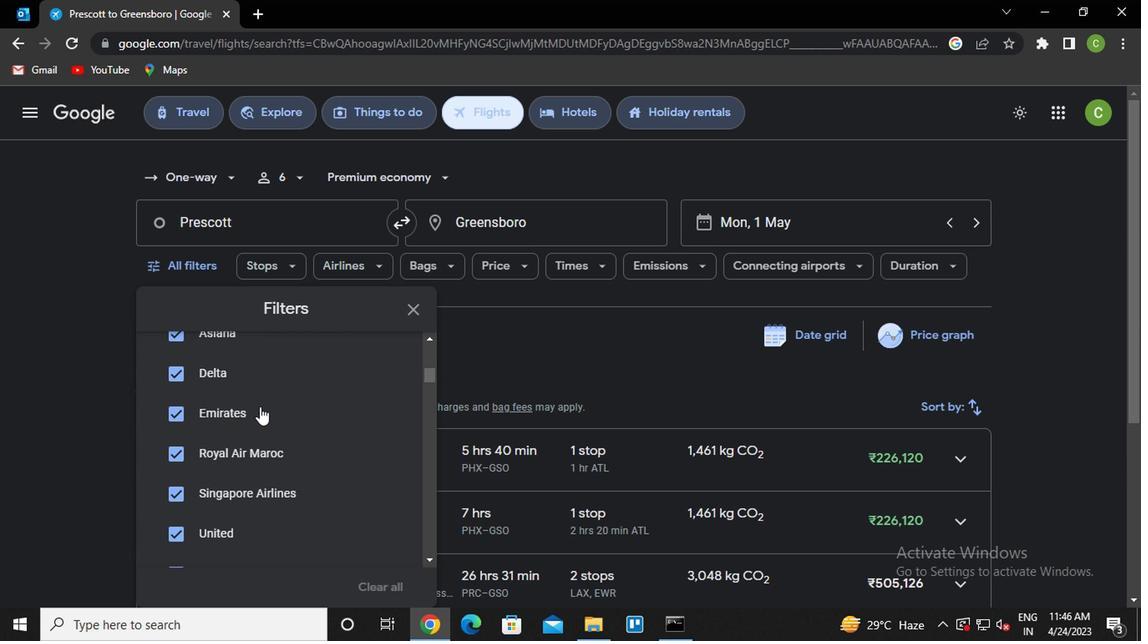 
Action: Mouse moved to (269, 454)
Screenshot: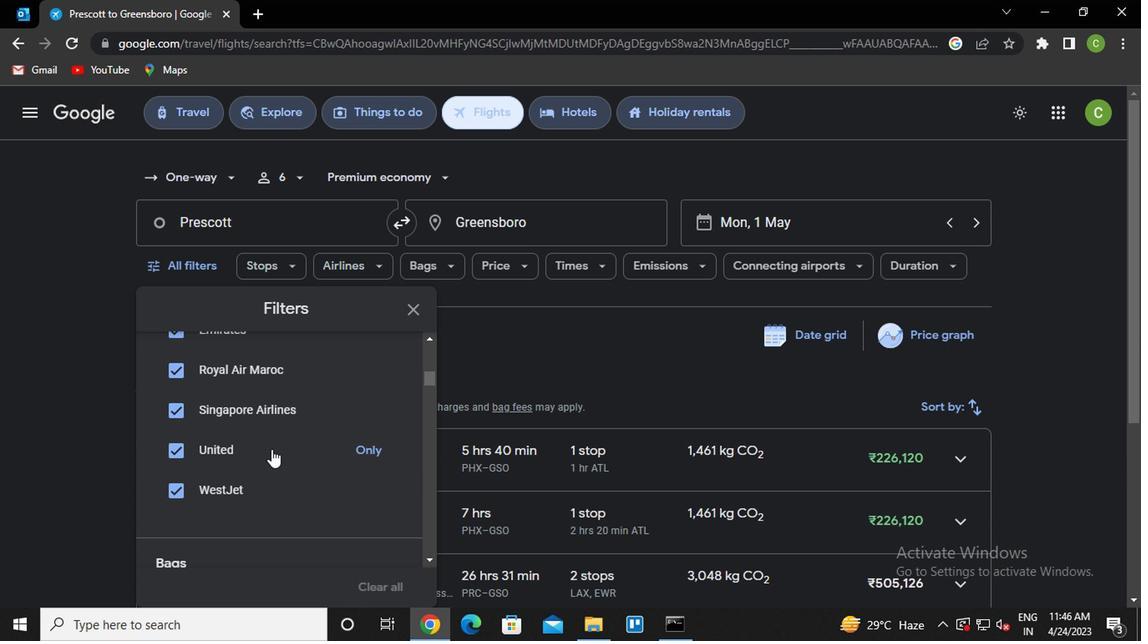 
Action: Mouse scrolled (269, 455) with delta (0, 1)
Screenshot: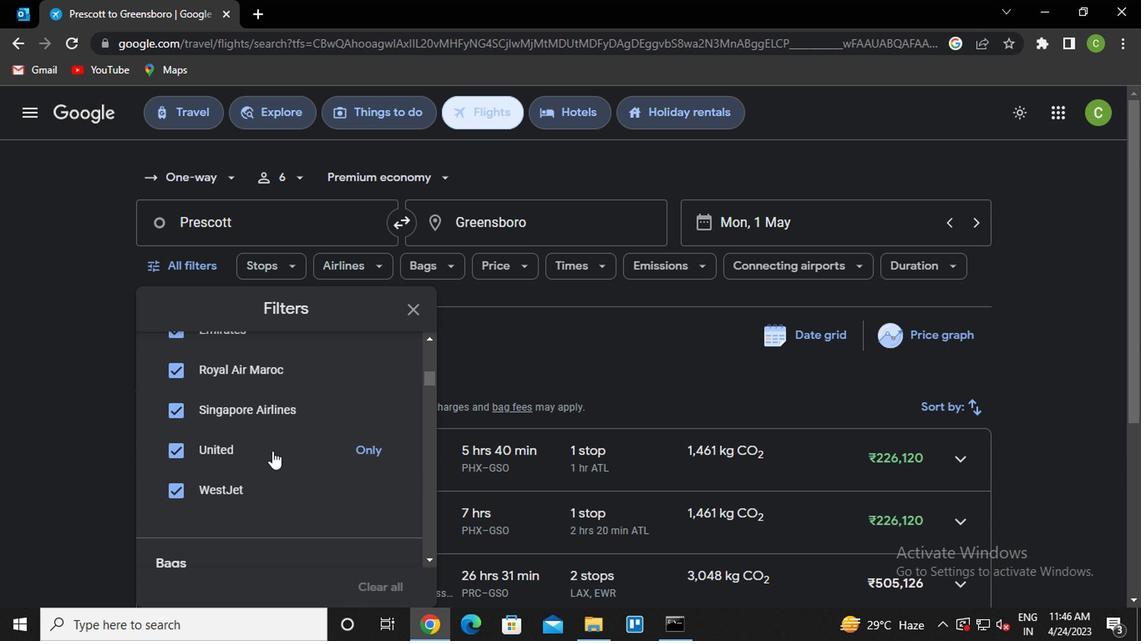
Action: Mouse scrolled (269, 455) with delta (0, 1)
Screenshot: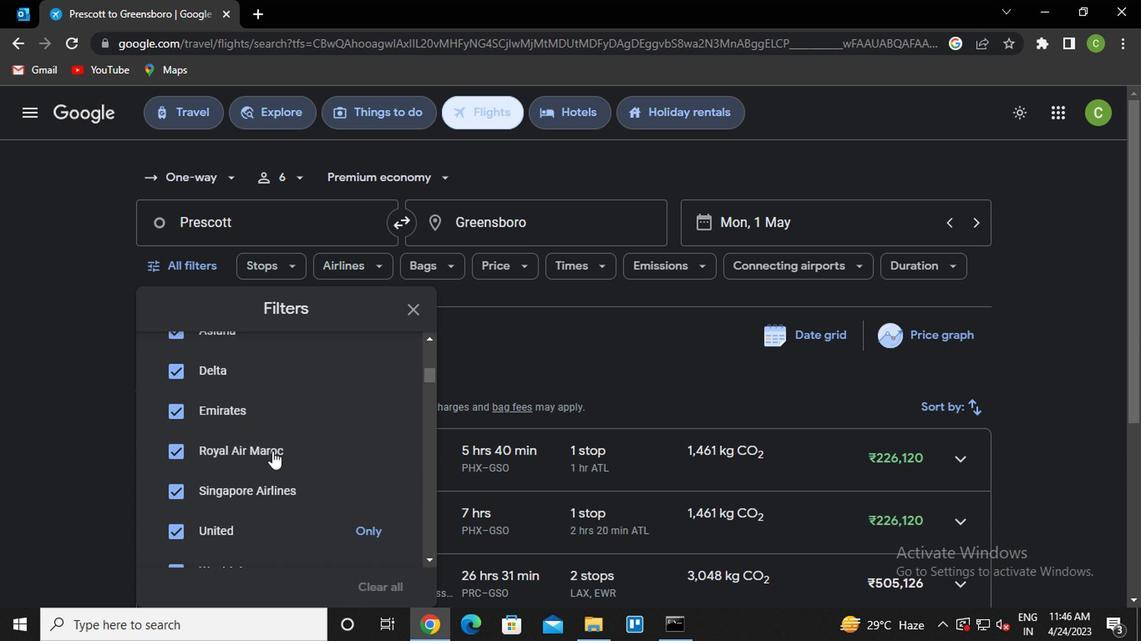
Action: Mouse scrolled (269, 455) with delta (0, 1)
Screenshot: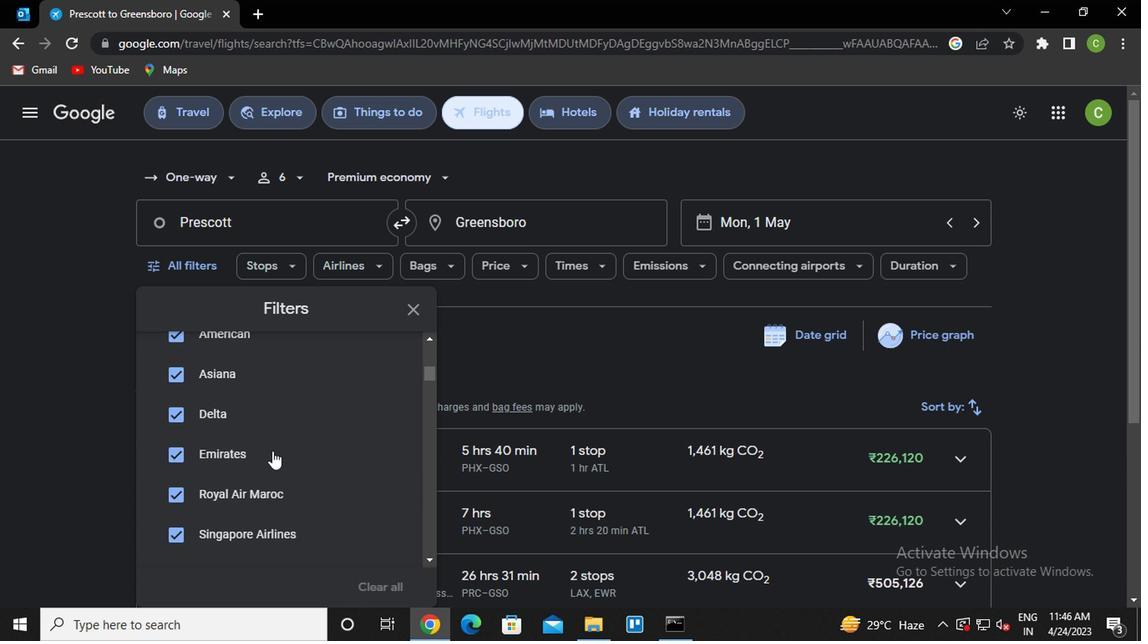
Action: Mouse scrolled (269, 453) with delta (0, 0)
Screenshot: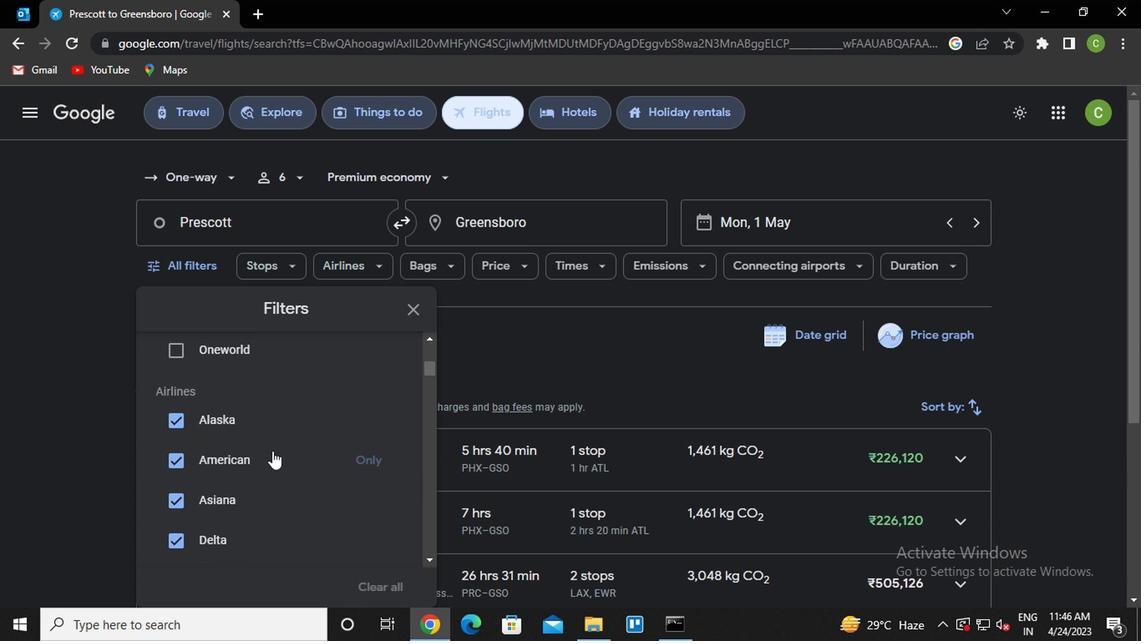 
Action: Mouse scrolled (269, 453) with delta (0, 0)
Screenshot: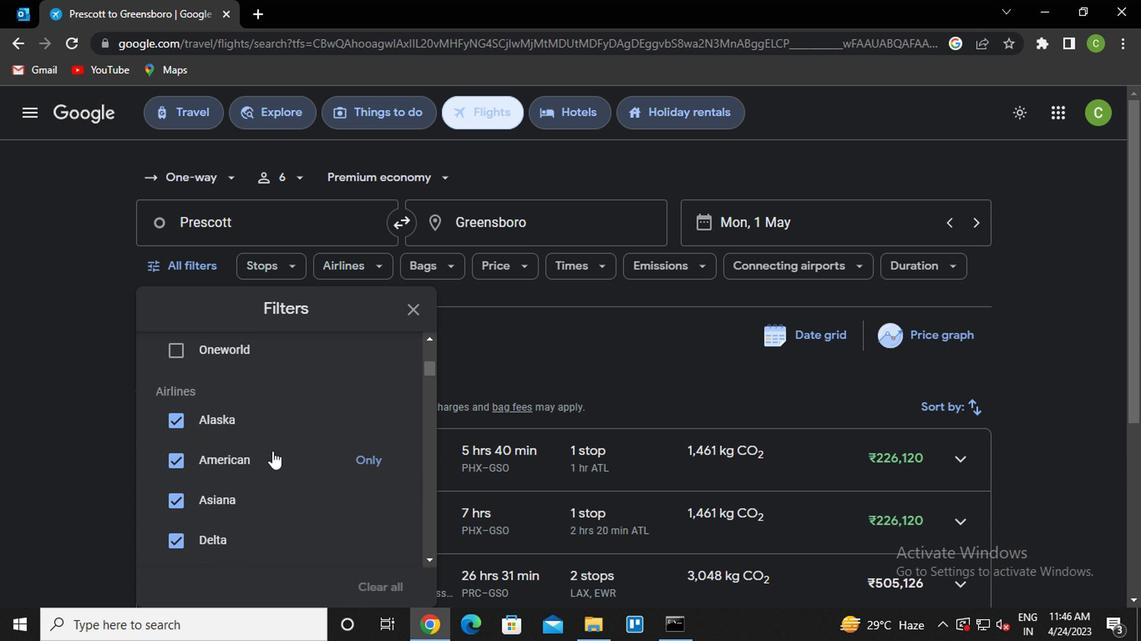 
Action: Mouse scrolled (269, 453) with delta (0, 0)
Screenshot: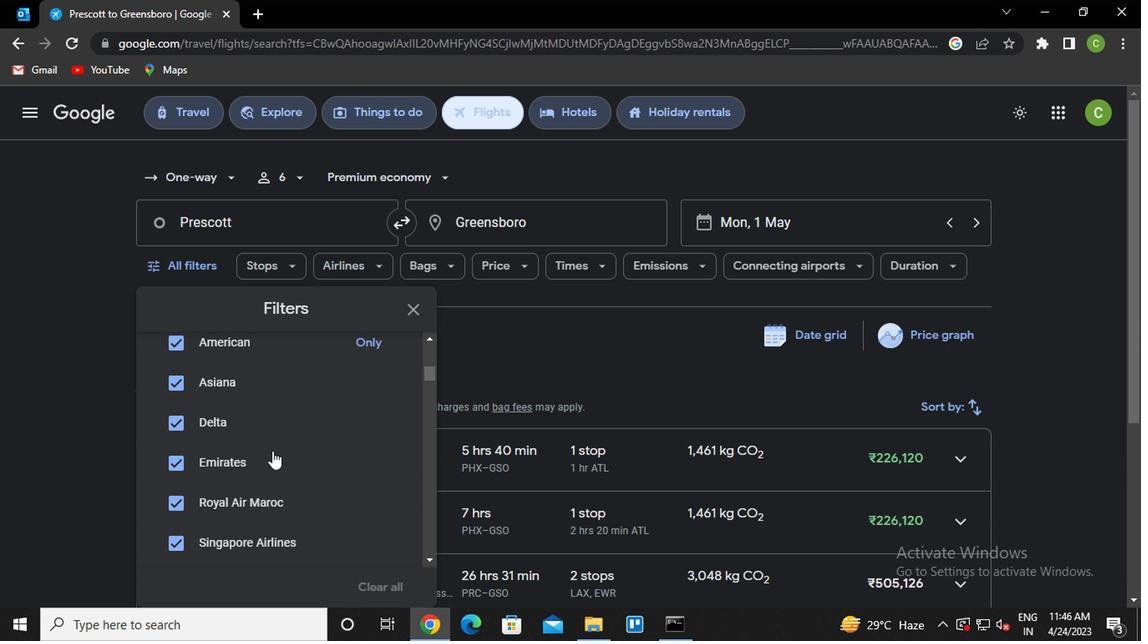 
Action: Mouse scrolled (269, 453) with delta (0, 0)
Screenshot: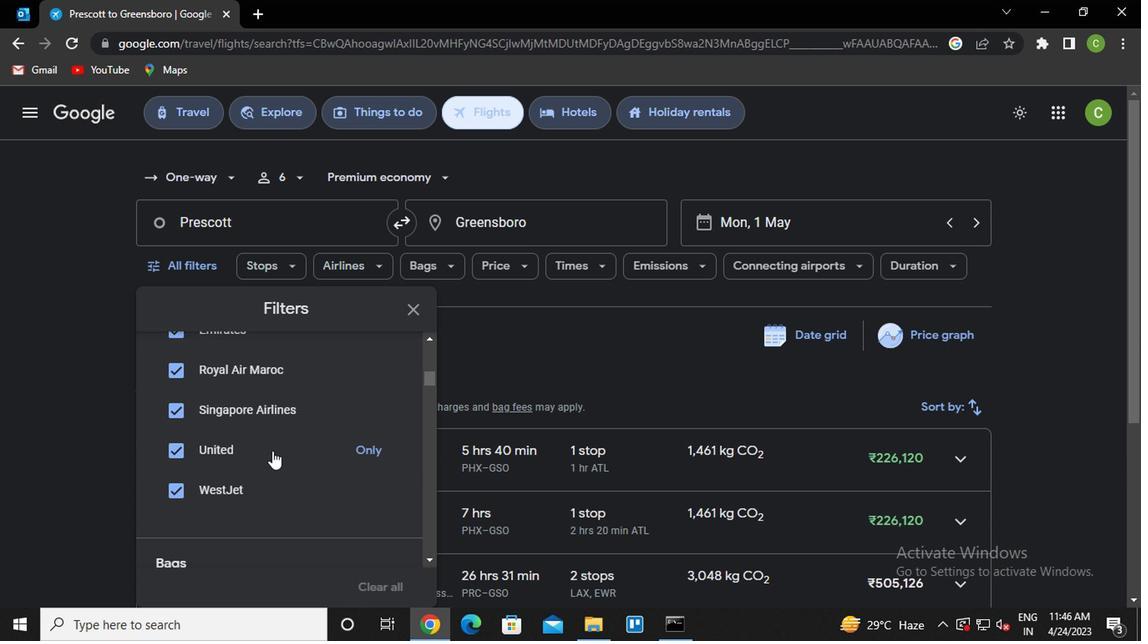 
Action: Mouse scrolled (269, 453) with delta (0, 0)
Screenshot: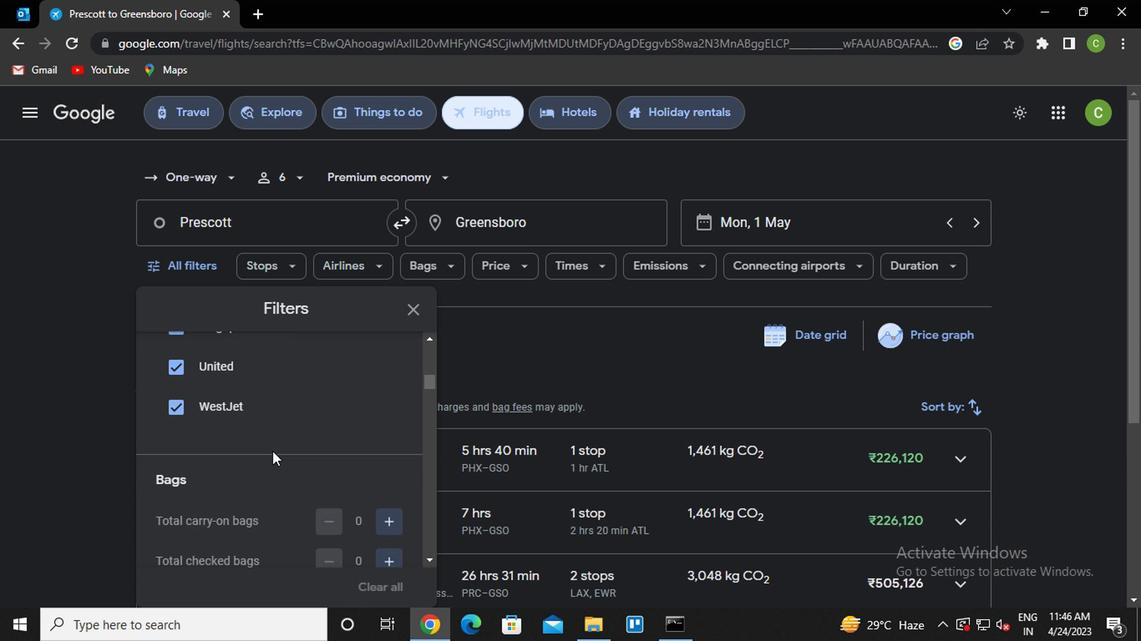 
Action: Mouse moved to (367, 482)
Screenshot: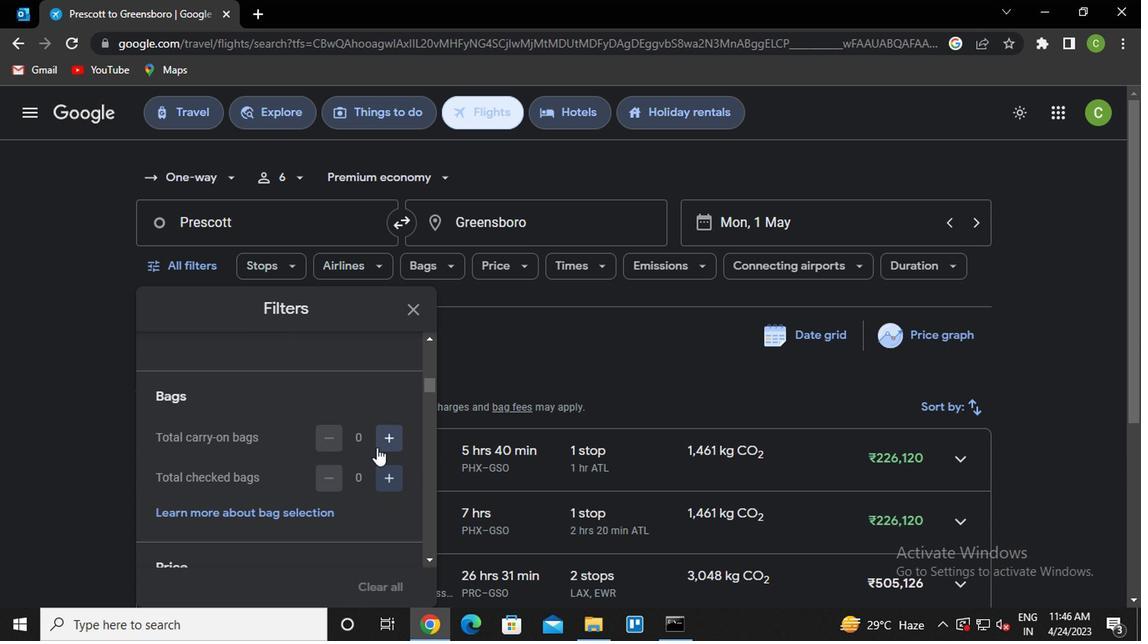 
Action: Mouse pressed left at (367, 482)
Screenshot: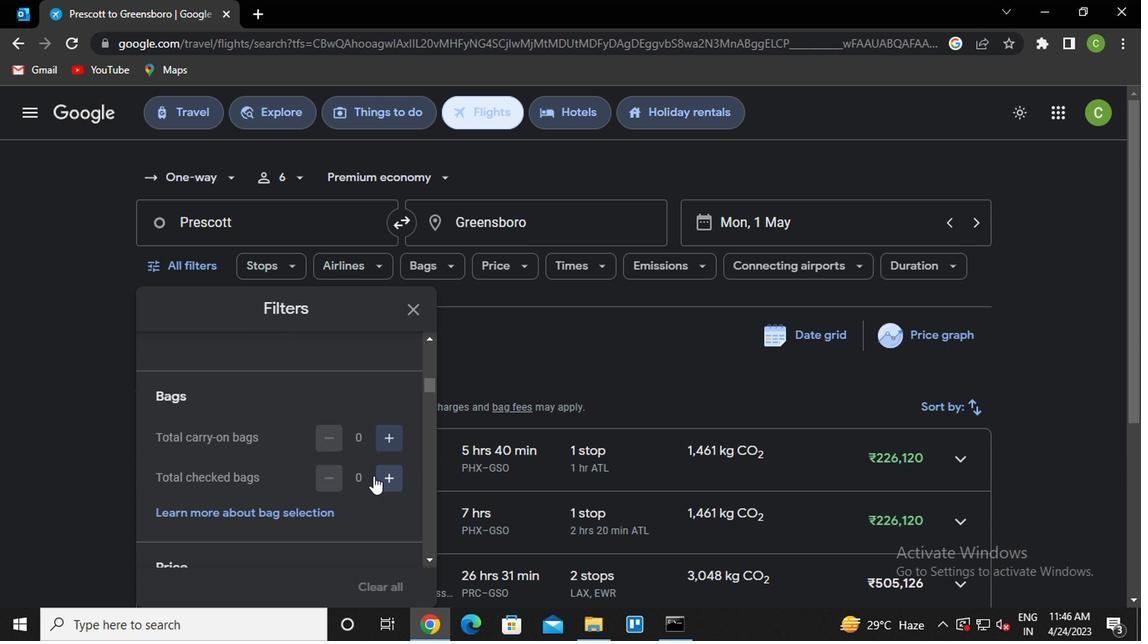
Action: Mouse moved to (293, 455)
Screenshot: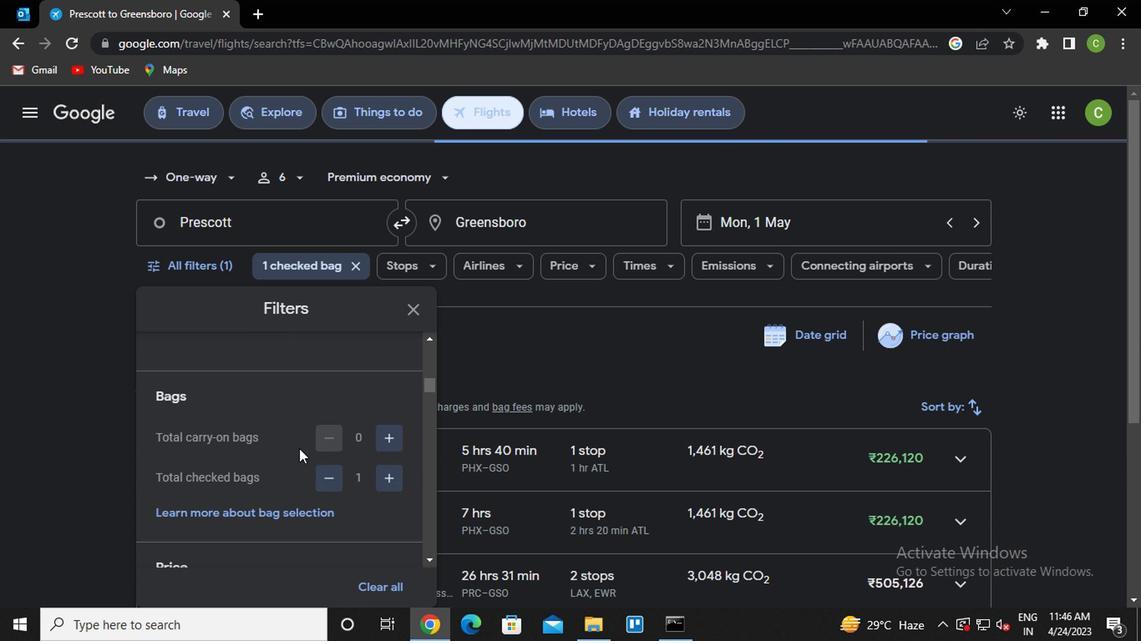 
Action: Mouse scrolled (293, 454) with delta (0, -1)
Screenshot: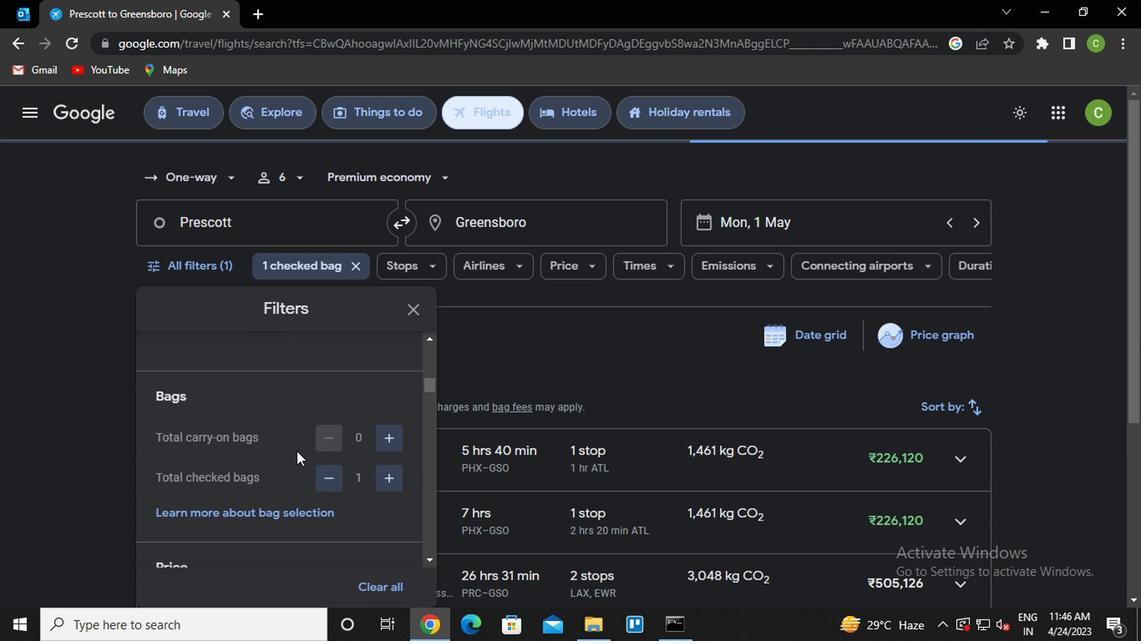
Action: Mouse scrolled (293, 454) with delta (0, -1)
Screenshot: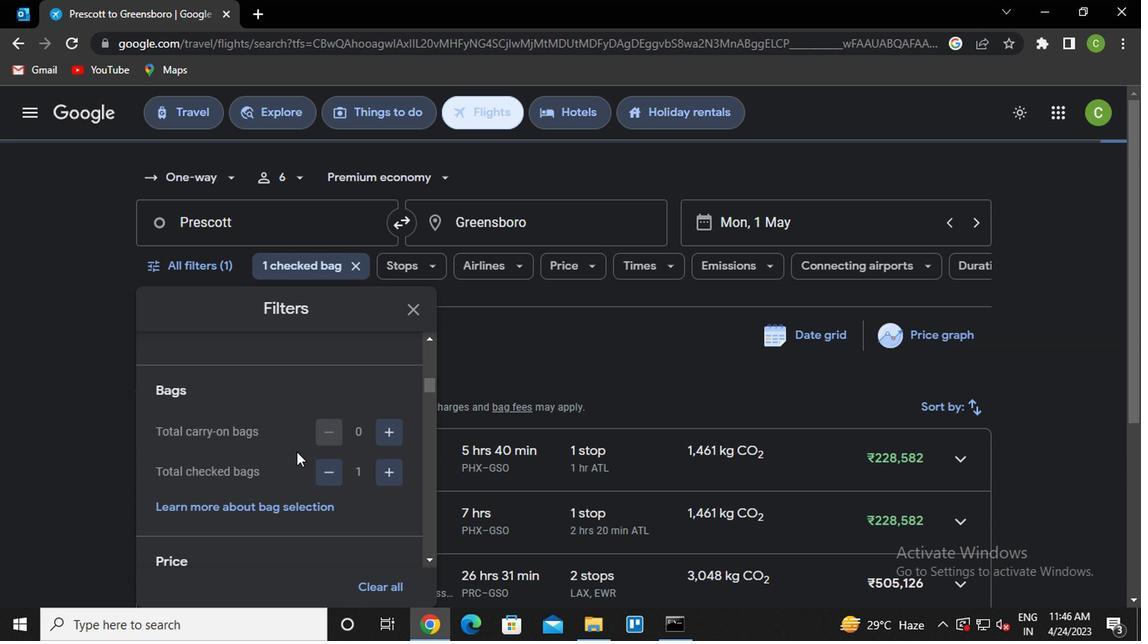 
Action: Mouse scrolled (293, 454) with delta (0, -1)
Screenshot: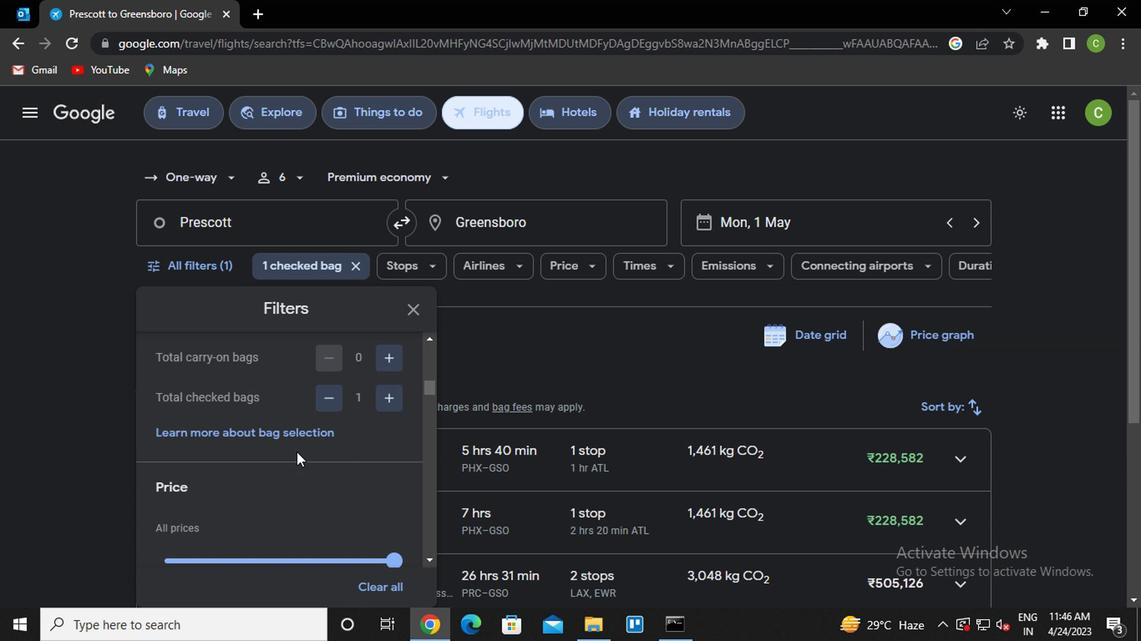 
Action: Mouse moved to (388, 397)
Screenshot: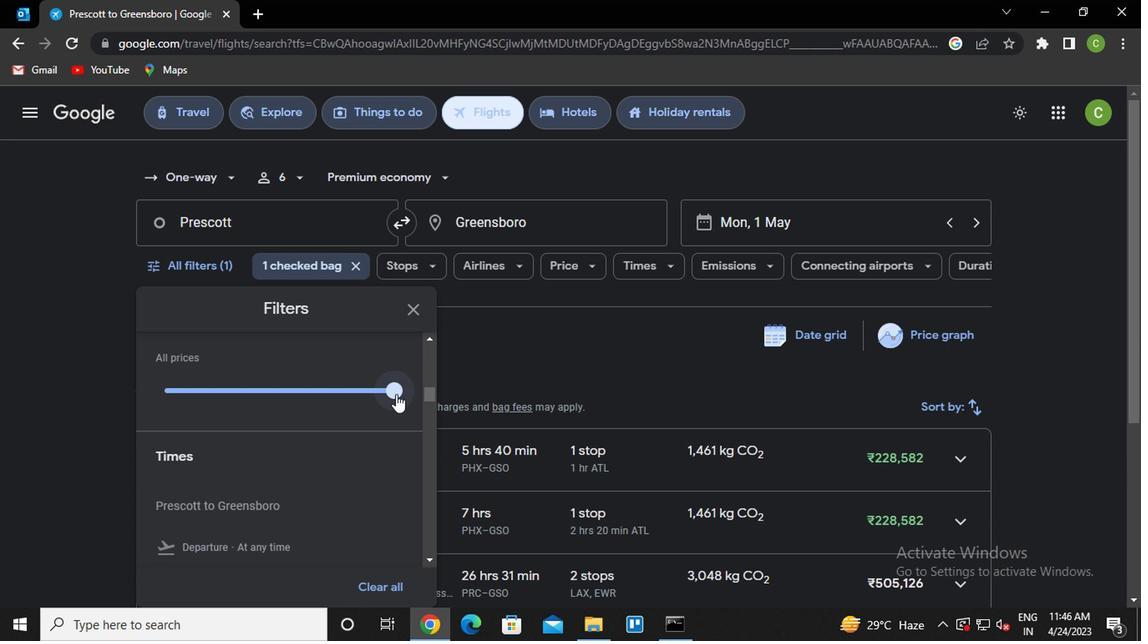
Action: Mouse pressed left at (388, 397)
Screenshot: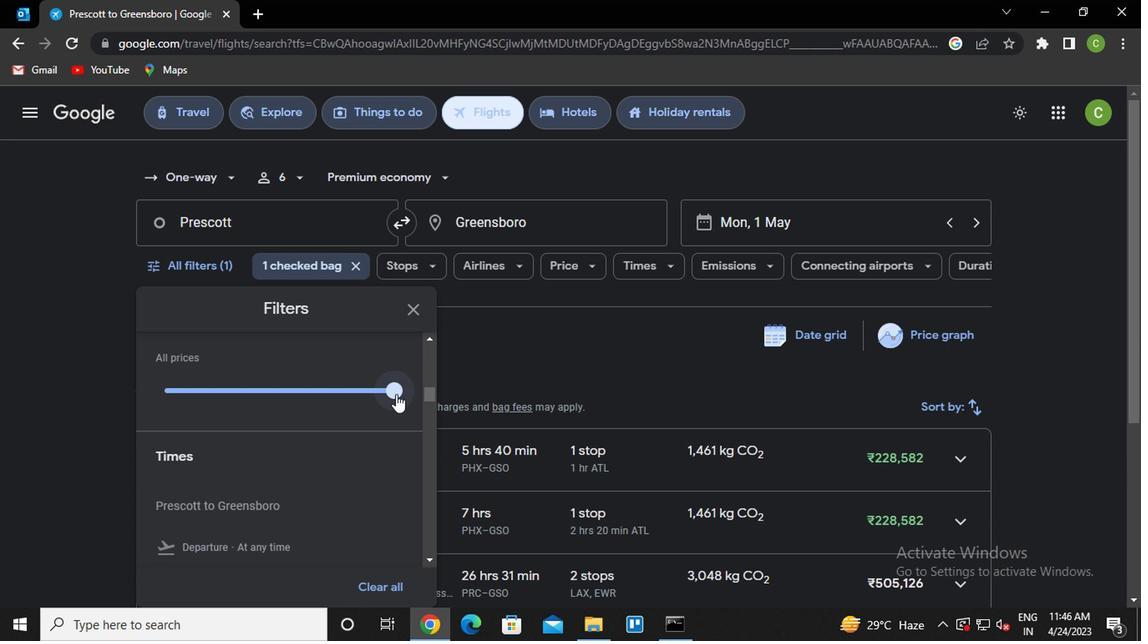 
Action: Mouse moved to (256, 425)
Screenshot: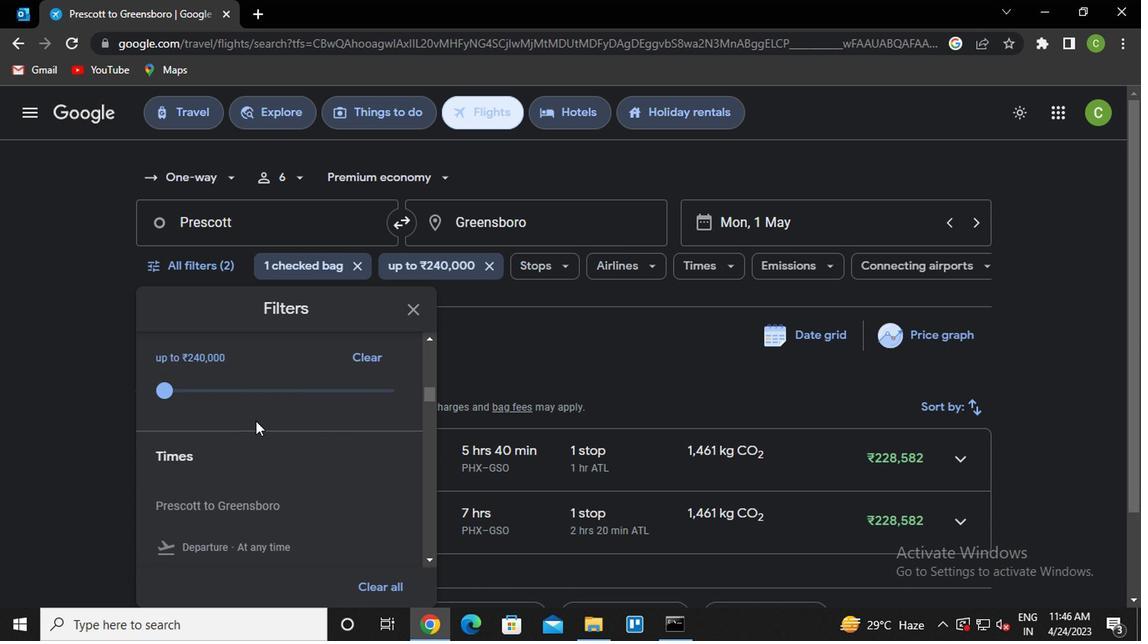 
Action: Mouse scrolled (256, 423) with delta (0, -1)
Screenshot: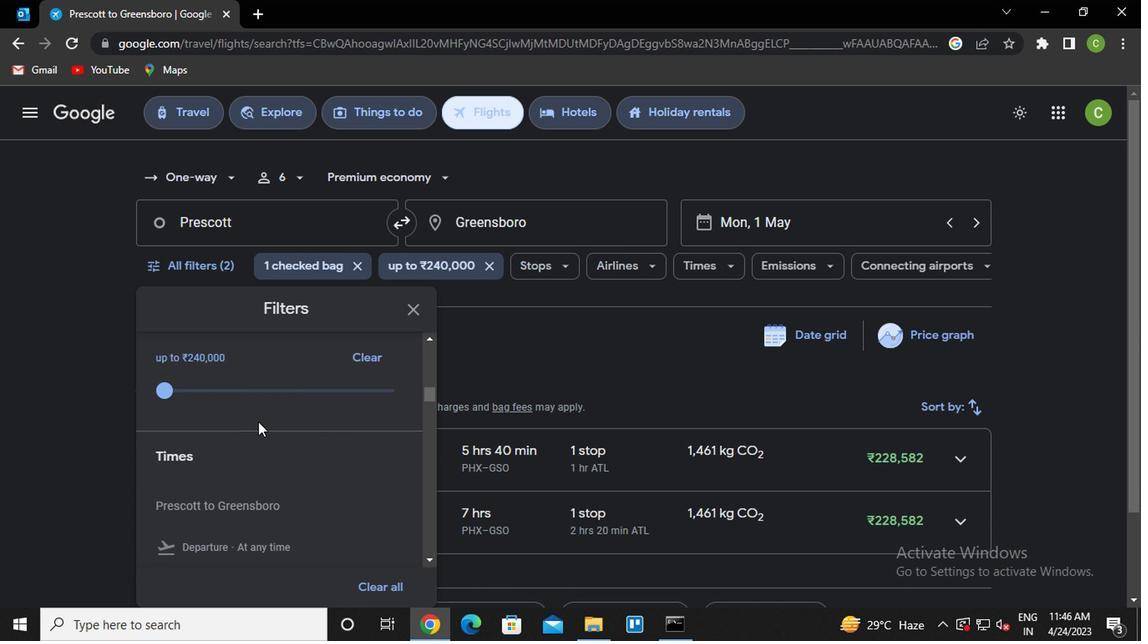 
Action: Mouse scrolled (256, 423) with delta (0, -1)
Screenshot: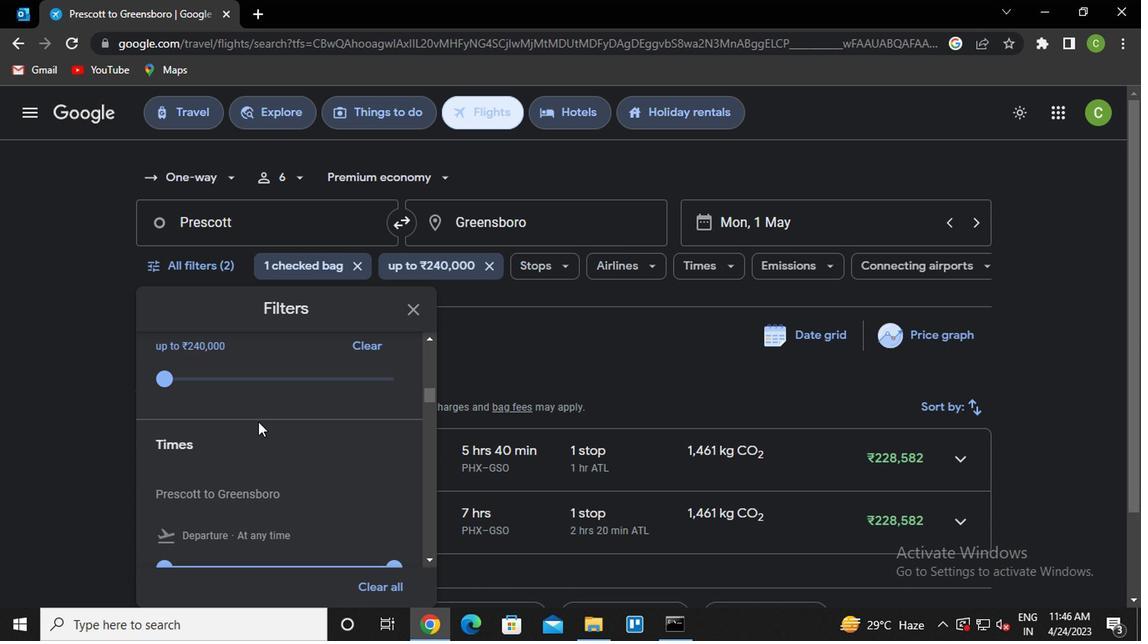
Action: Mouse moved to (170, 416)
Screenshot: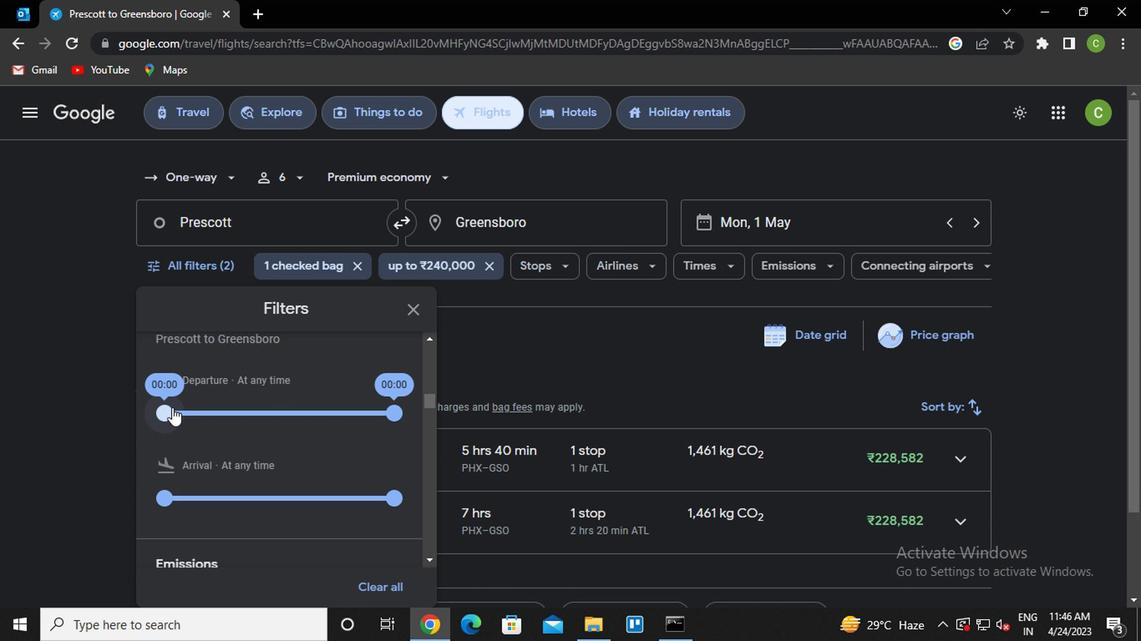 
Action: Mouse pressed left at (170, 416)
Screenshot: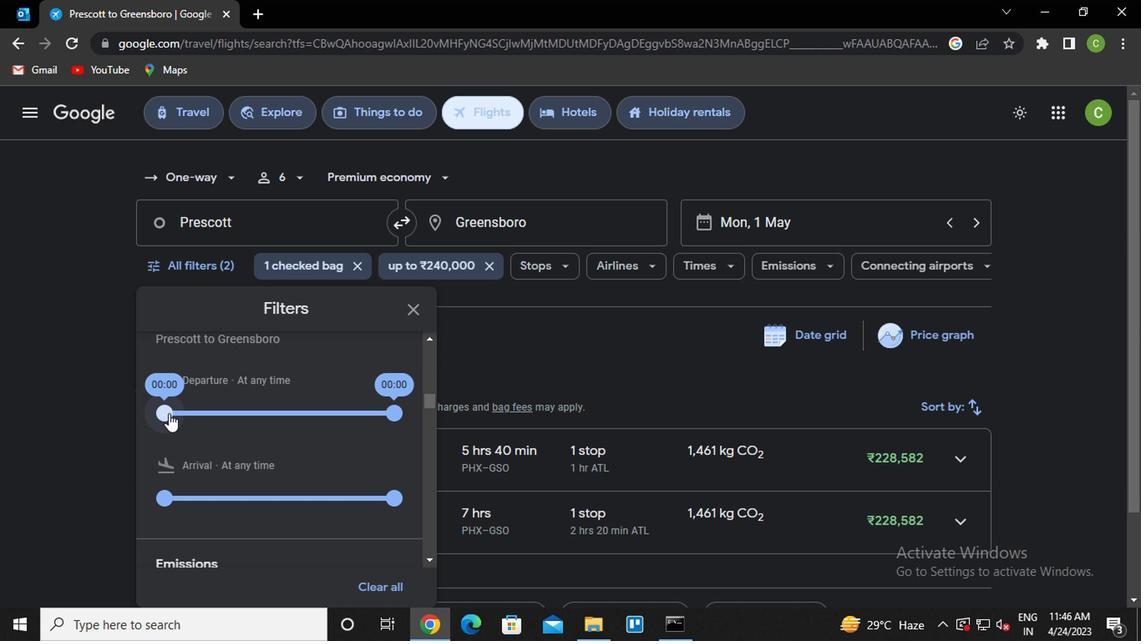 
Action: Mouse moved to (409, 320)
Screenshot: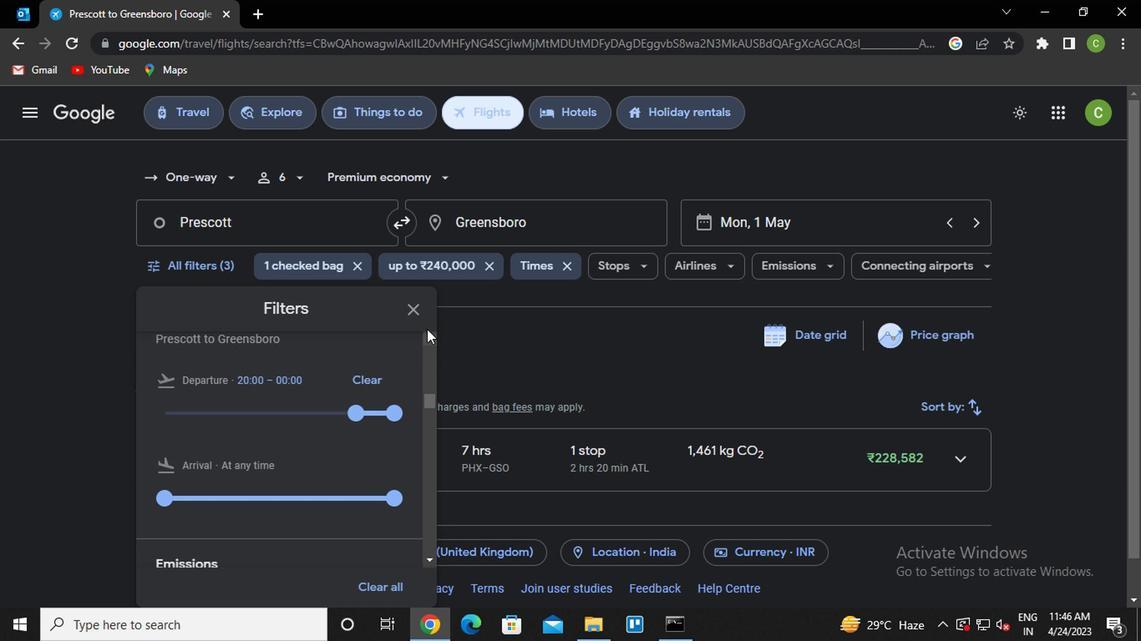 
Action: Mouse pressed left at (409, 320)
Screenshot: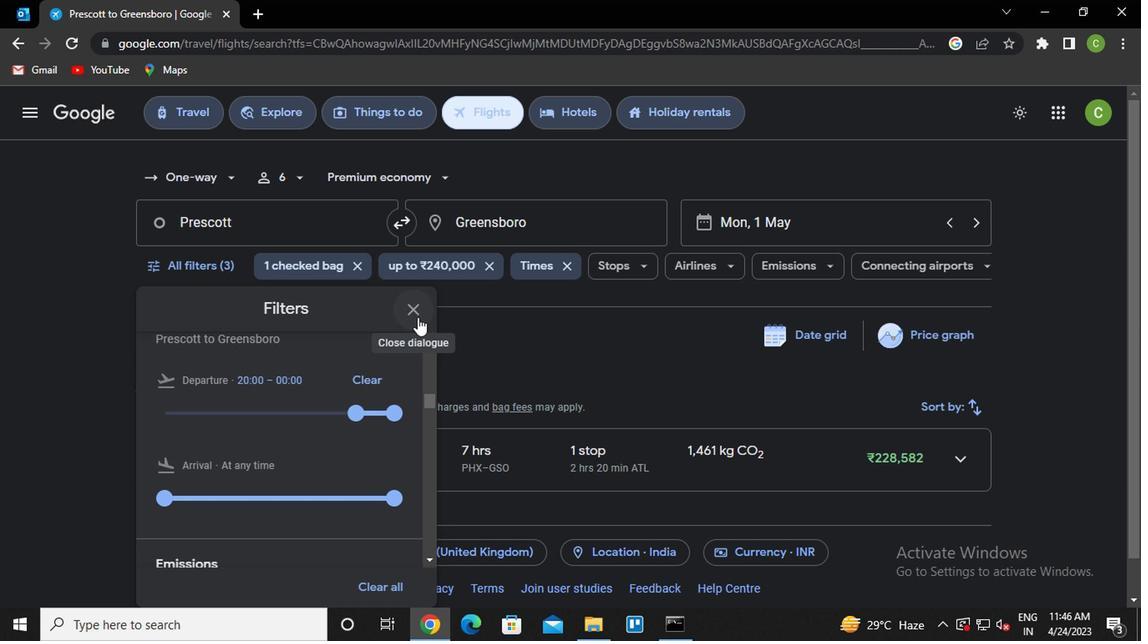 
Action: Mouse moved to (466, 380)
Screenshot: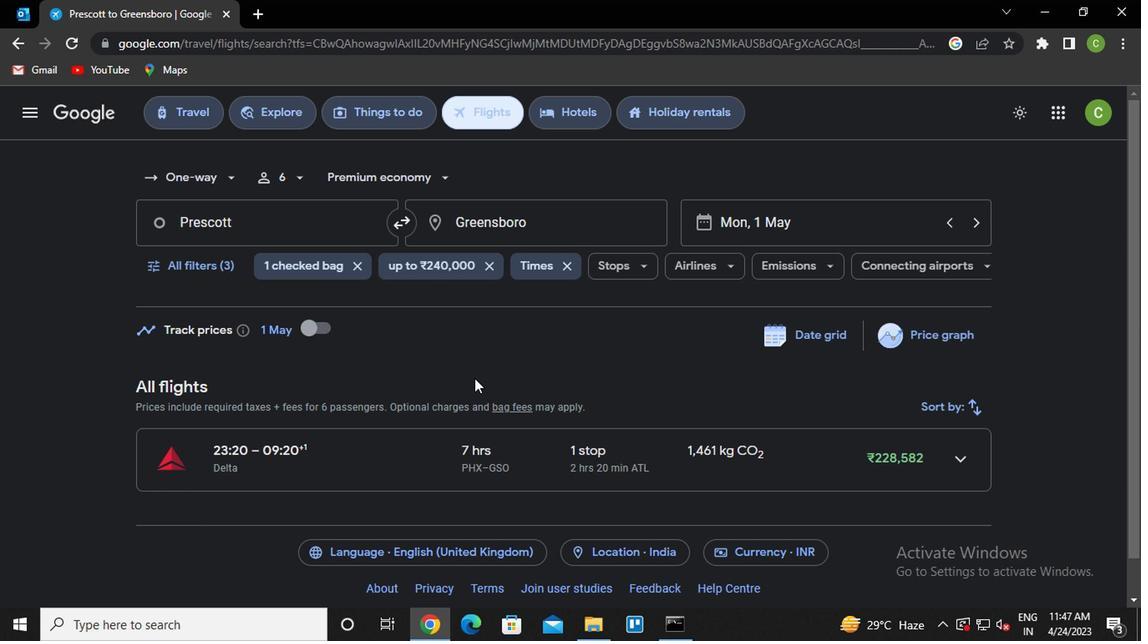 
